 Task: Open Card Card0000000167 in Board Board0000000042 in Workspace WS0000000014 in Trello. Add Member Carxxstreet791@gmail.com to Card Card0000000167 in Board Board0000000042 in Workspace WS0000000014 in Trello. Add Orange Label titled Label0000000167 to Card Card0000000167 in Board Board0000000042 in Workspace WS0000000014 in Trello. Add Checklist CL0000000167 to Card Card0000000167 in Board Board0000000042 in Workspace WS0000000014 in Trello. Add Dates with Start Date as Oct 01 2023 and Due Date as Oct 31 2023 to Card Card0000000167 in Board Board0000000042 in Workspace WS0000000014 in Trello
Action: Mouse moved to (360, 557)
Screenshot: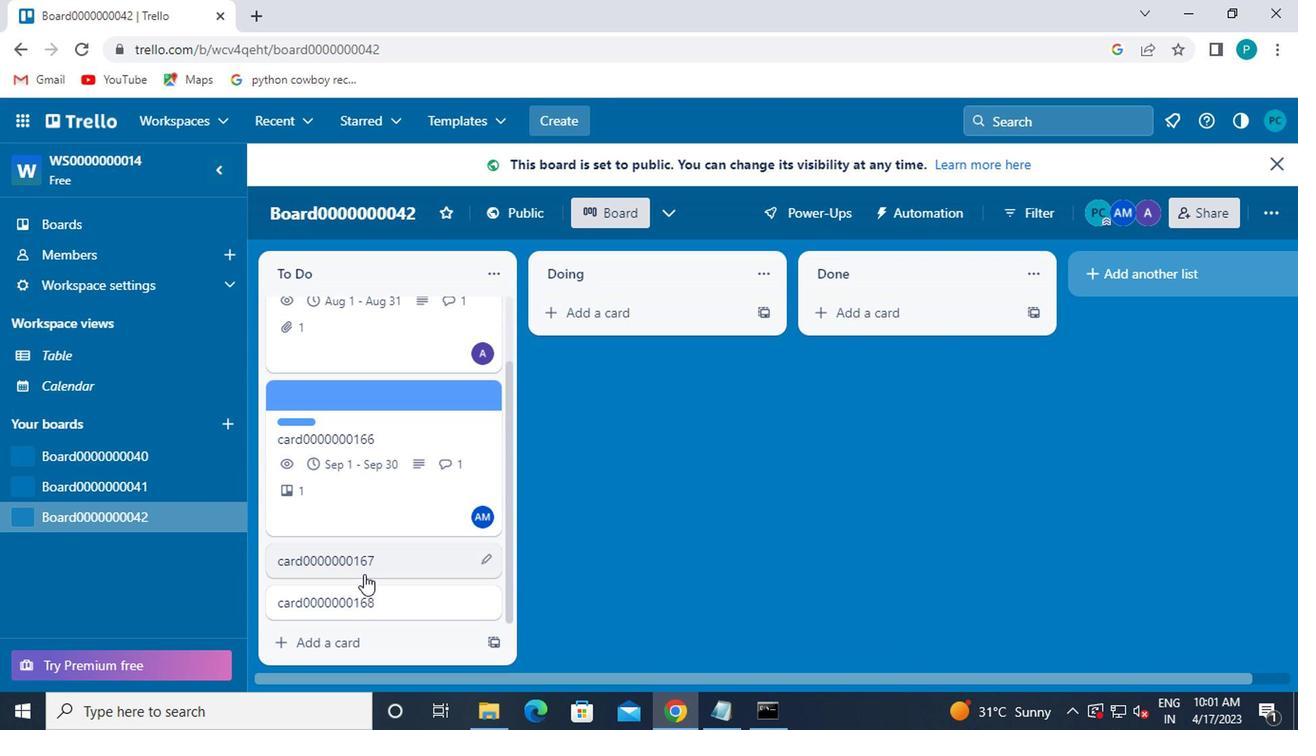 
Action: Mouse pressed left at (360, 557)
Screenshot: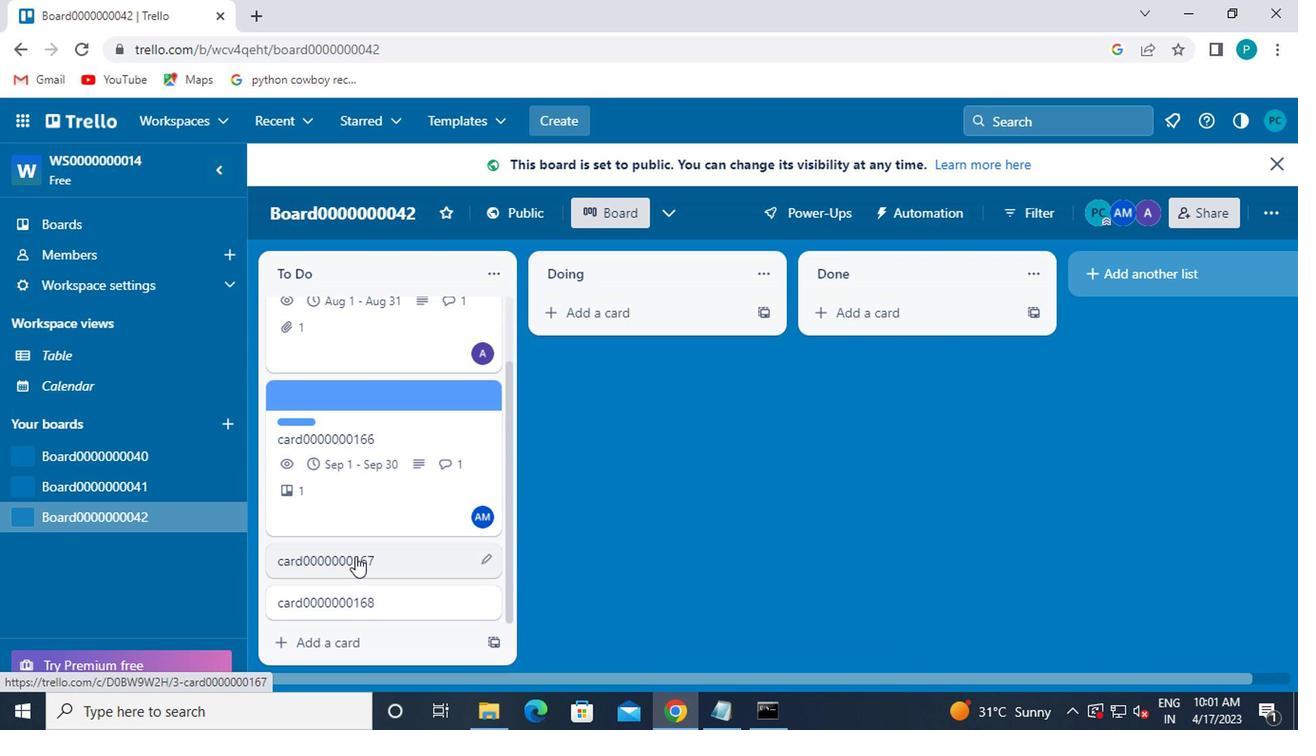 
Action: Mouse moved to (866, 346)
Screenshot: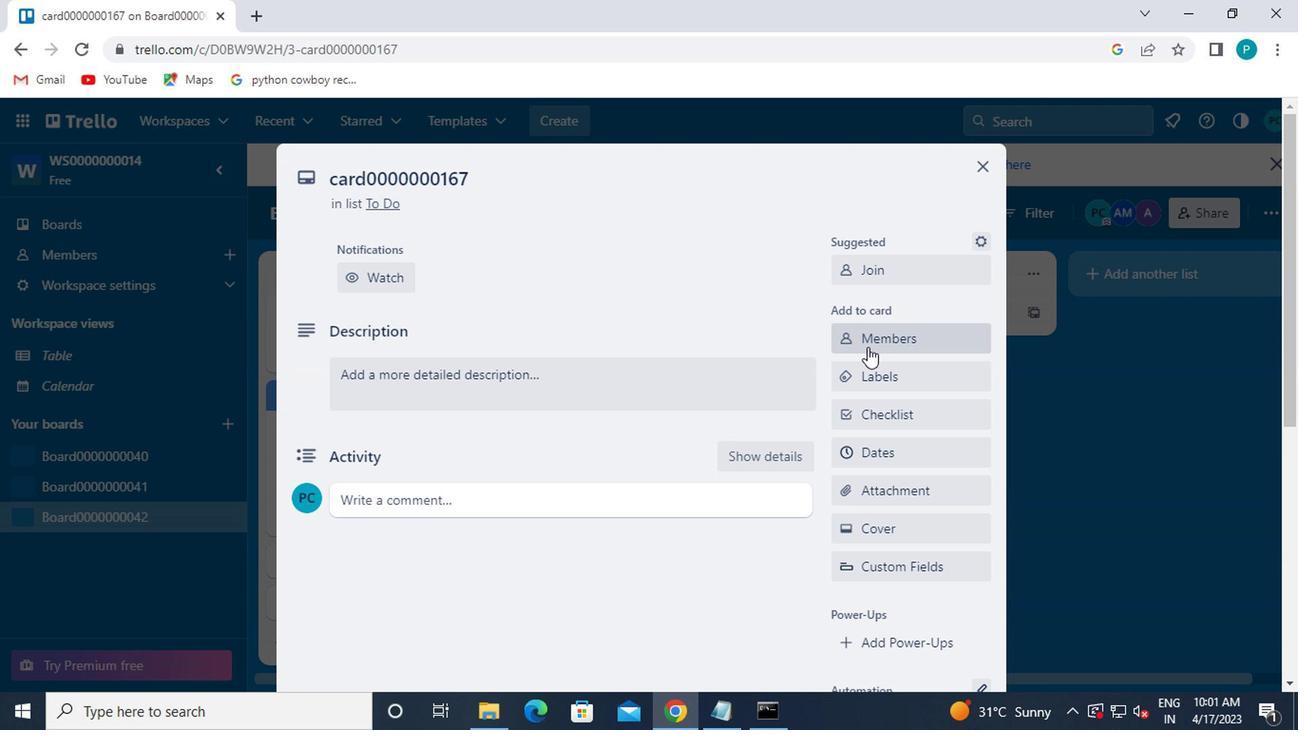 
Action: Mouse pressed left at (866, 346)
Screenshot: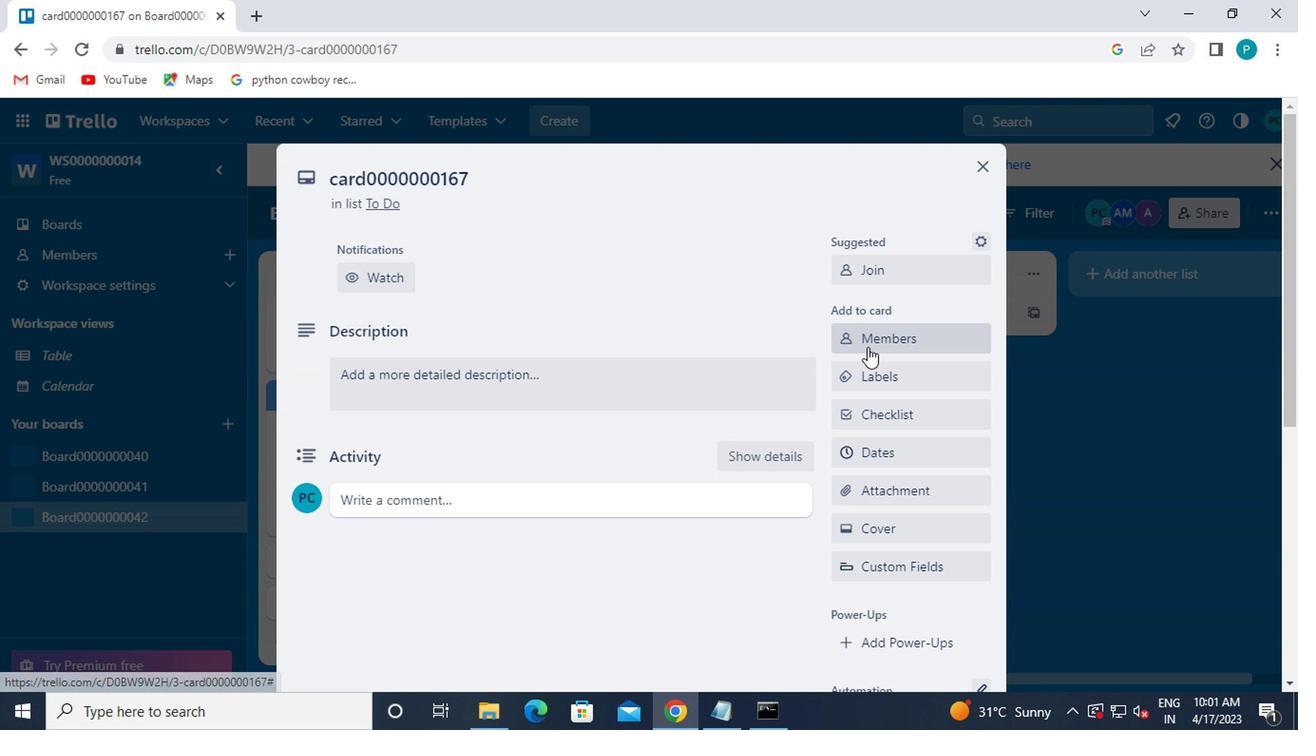 
Action: Mouse moved to (866, 428)
Screenshot: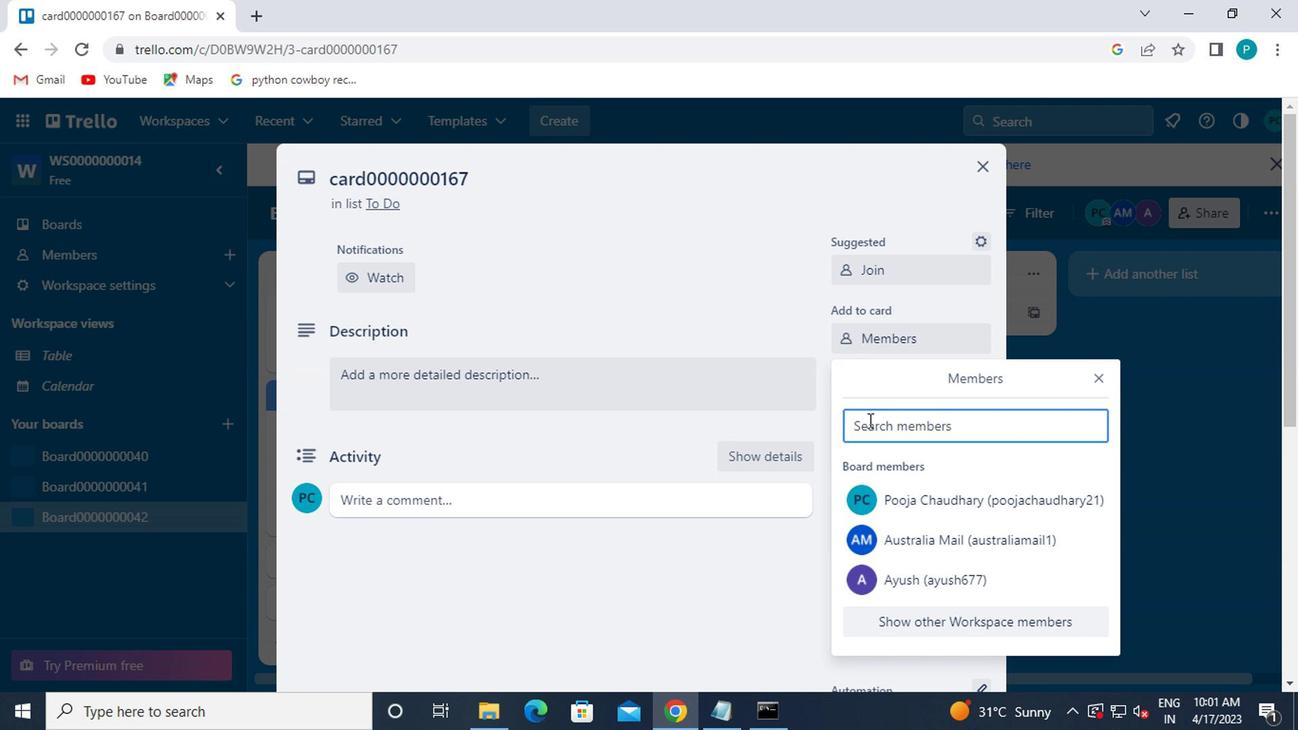 
Action: Mouse pressed left at (866, 428)
Screenshot: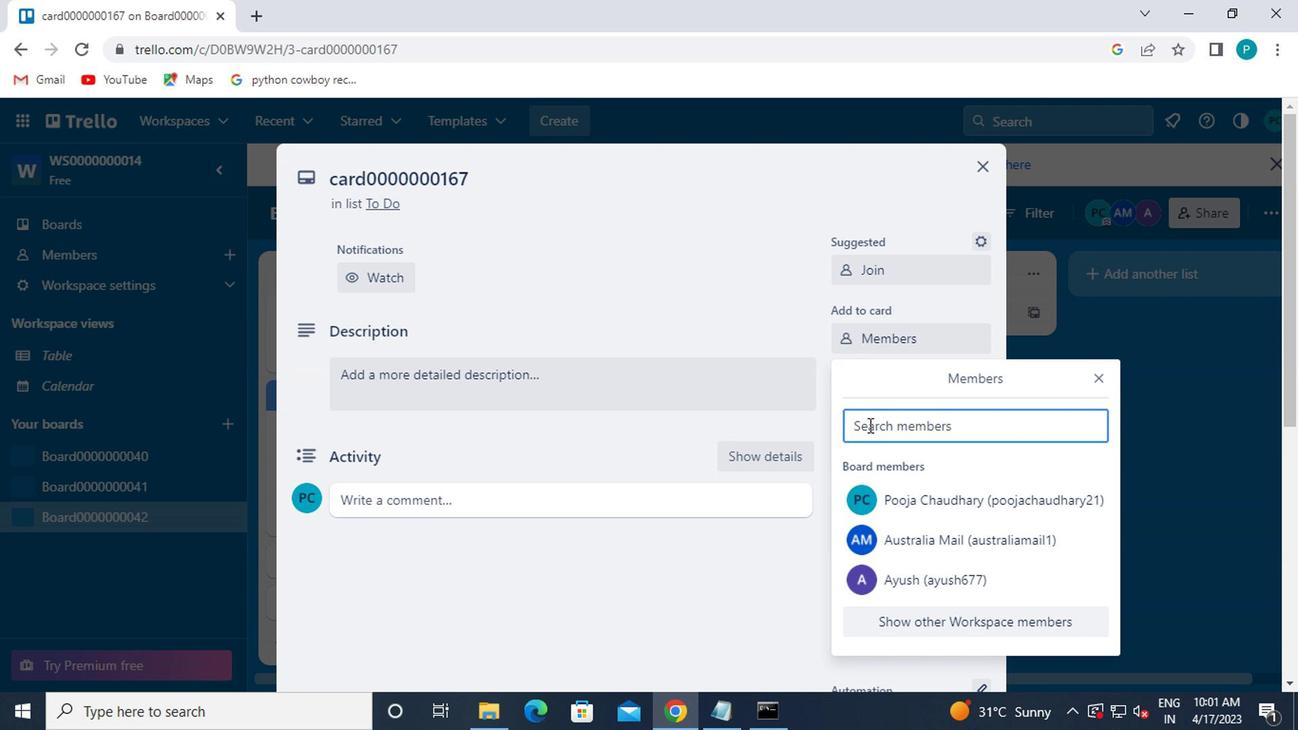 
Action: Key pressed carxxstreet791<Key.shift>@GMAIL.COM
Screenshot: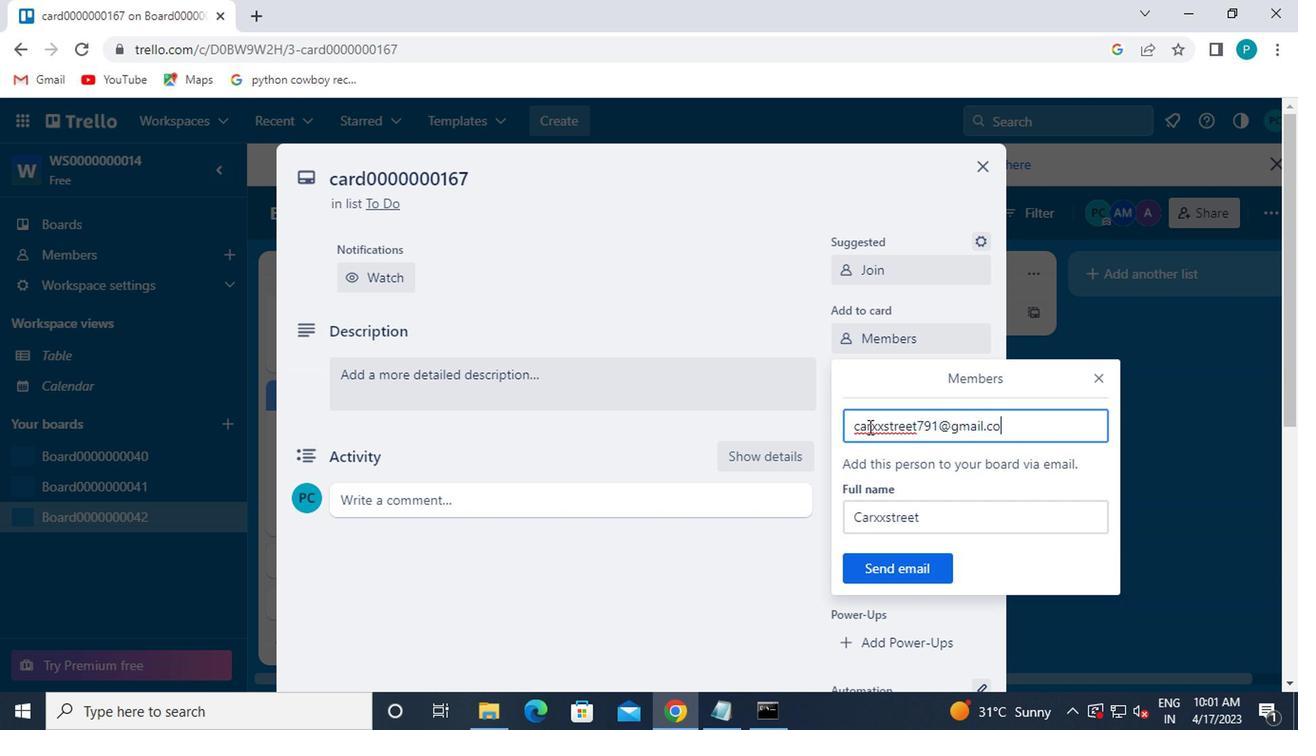 
Action: Mouse moved to (901, 562)
Screenshot: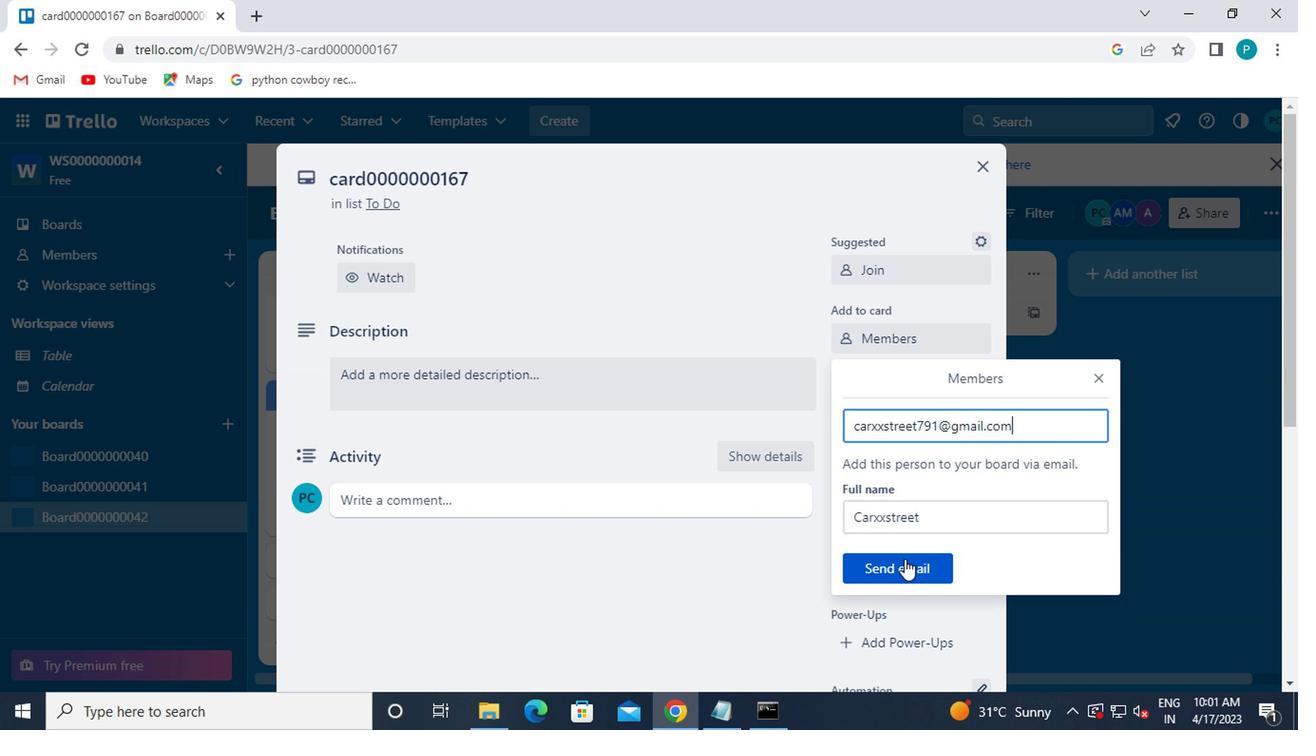 
Action: Mouse pressed left at (901, 562)
Screenshot: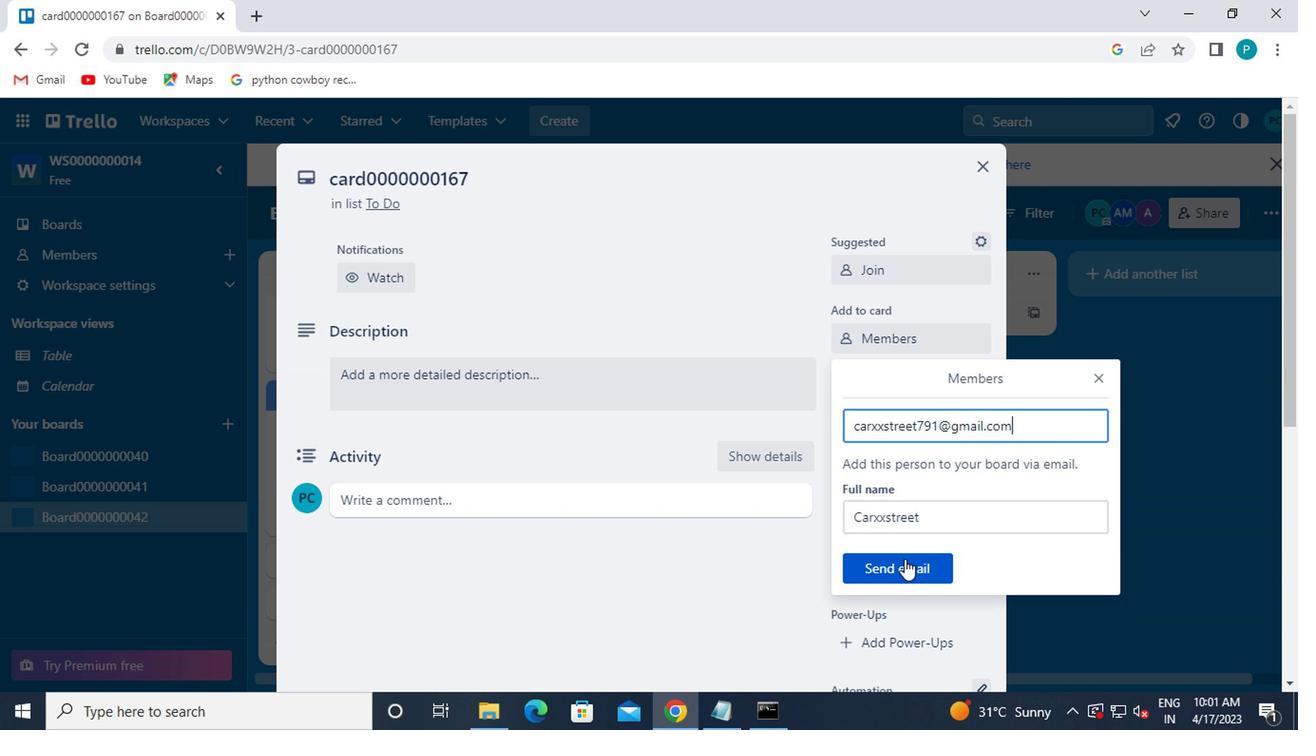 
Action: Mouse moved to (900, 380)
Screenshot: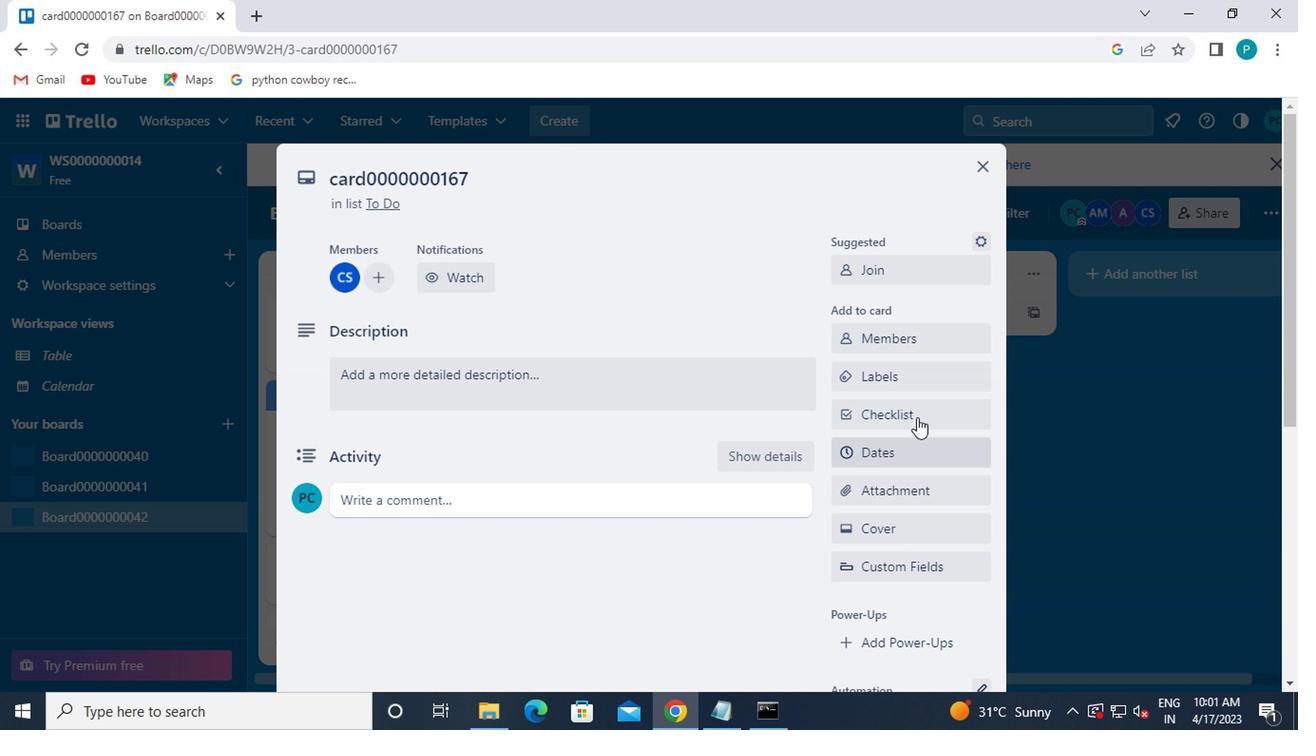 
Action: Mouse pressed left at (900, 380)
Screenshot: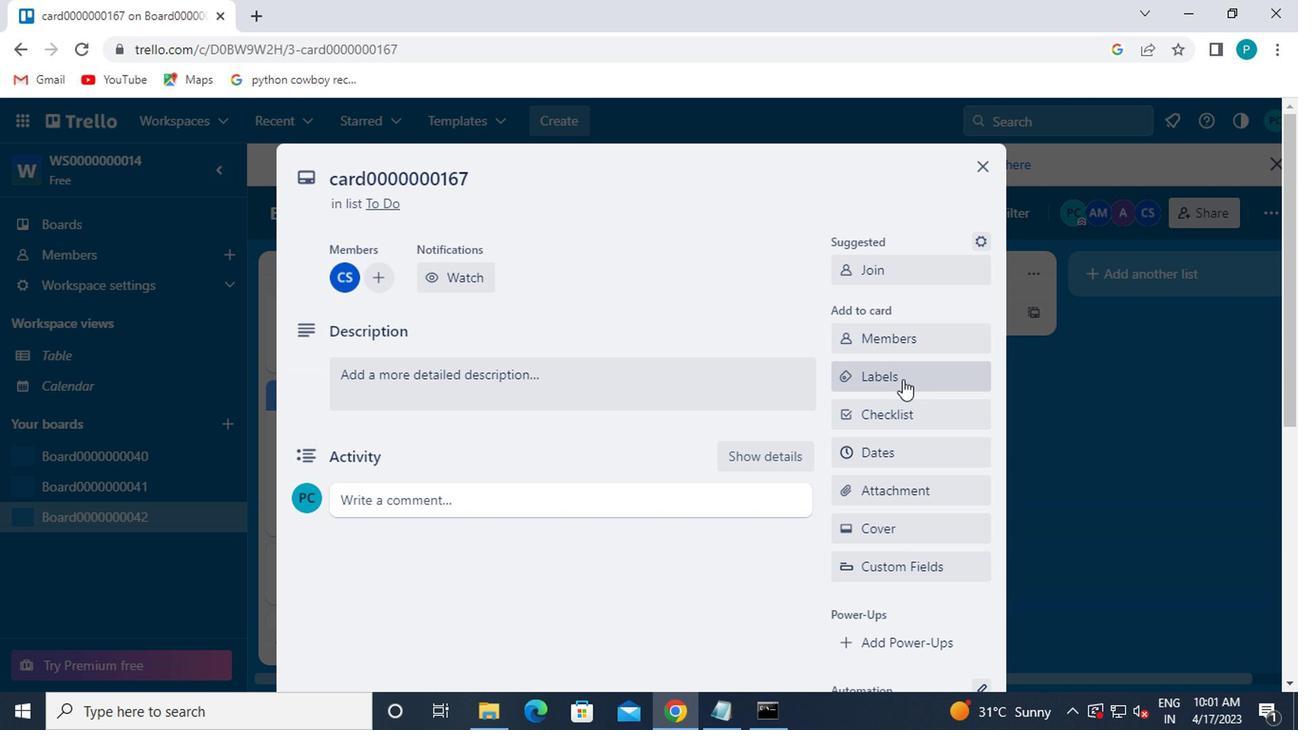 
Action: Mouse moved to (930, 557)
Screenshot: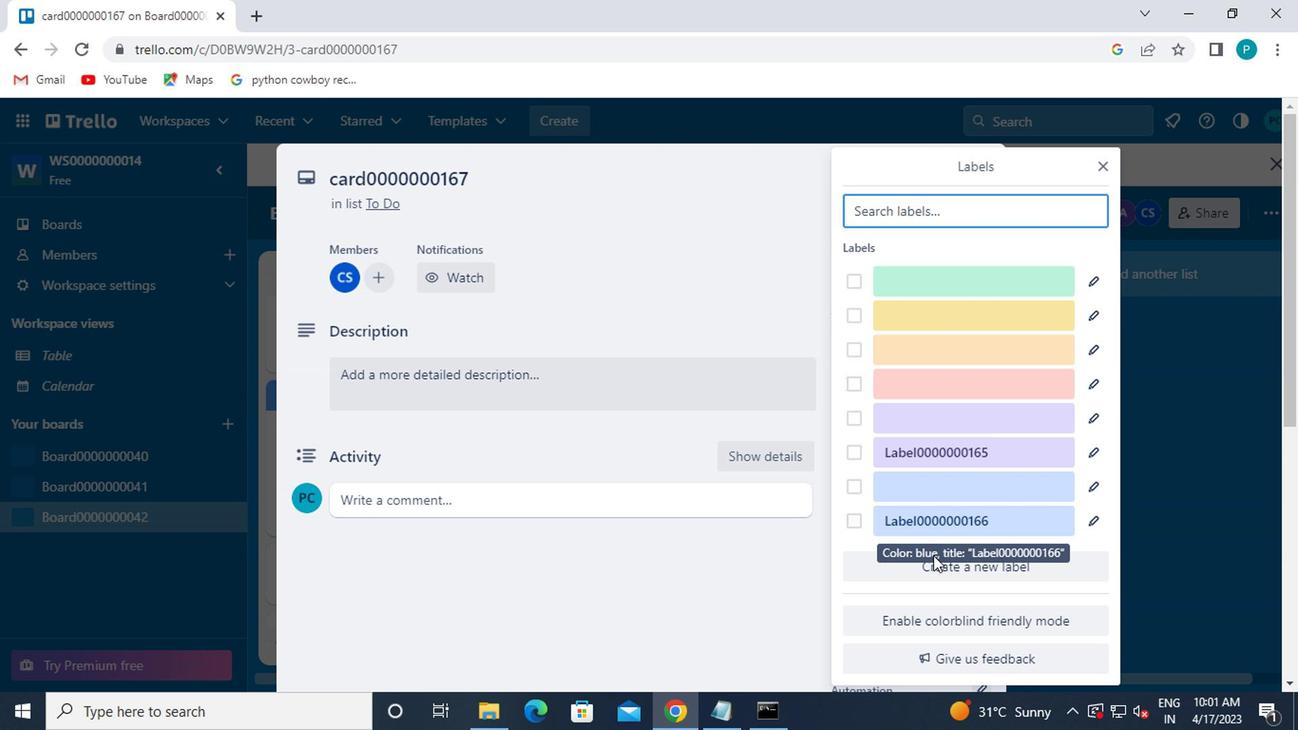 
Action: Mouse pressed left at (930, 557)
Screenshot: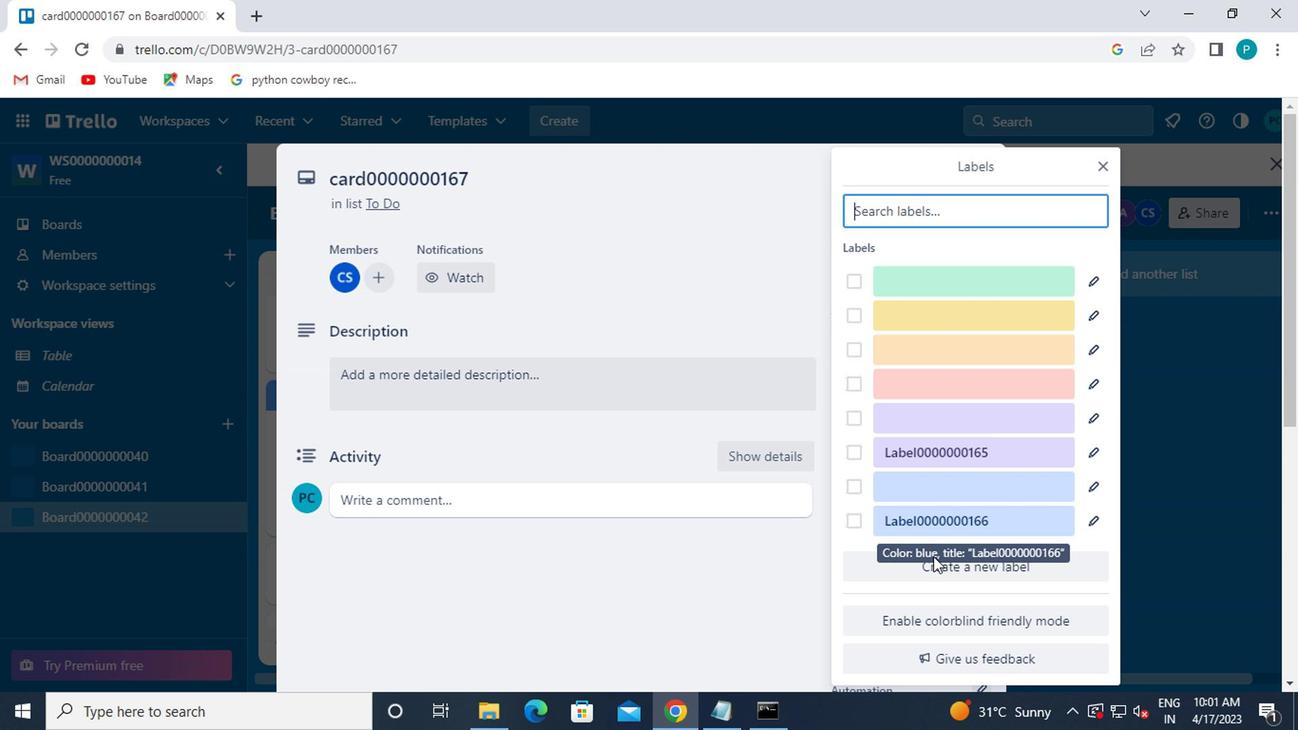 
Action: Mouse moved to (935, 562)
Screenshot: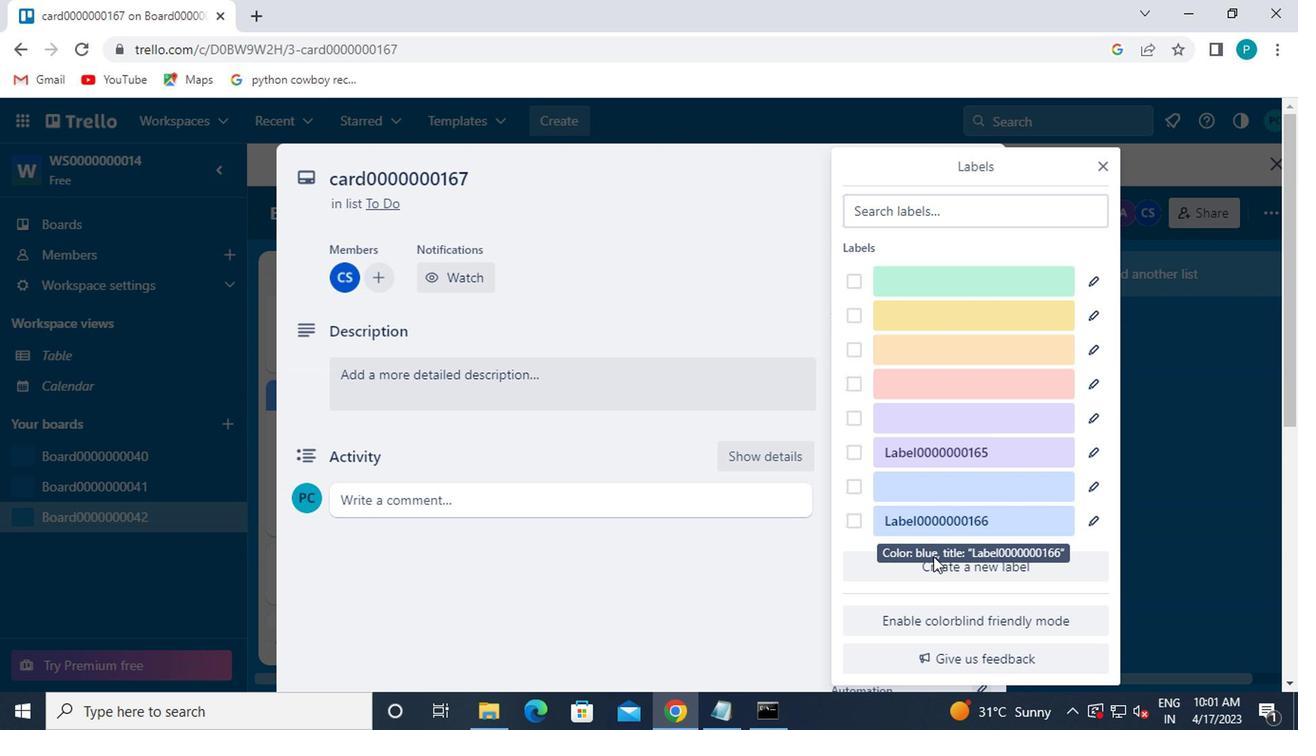 
Action: Mouse pressed left at (935, 562)
Screenshot: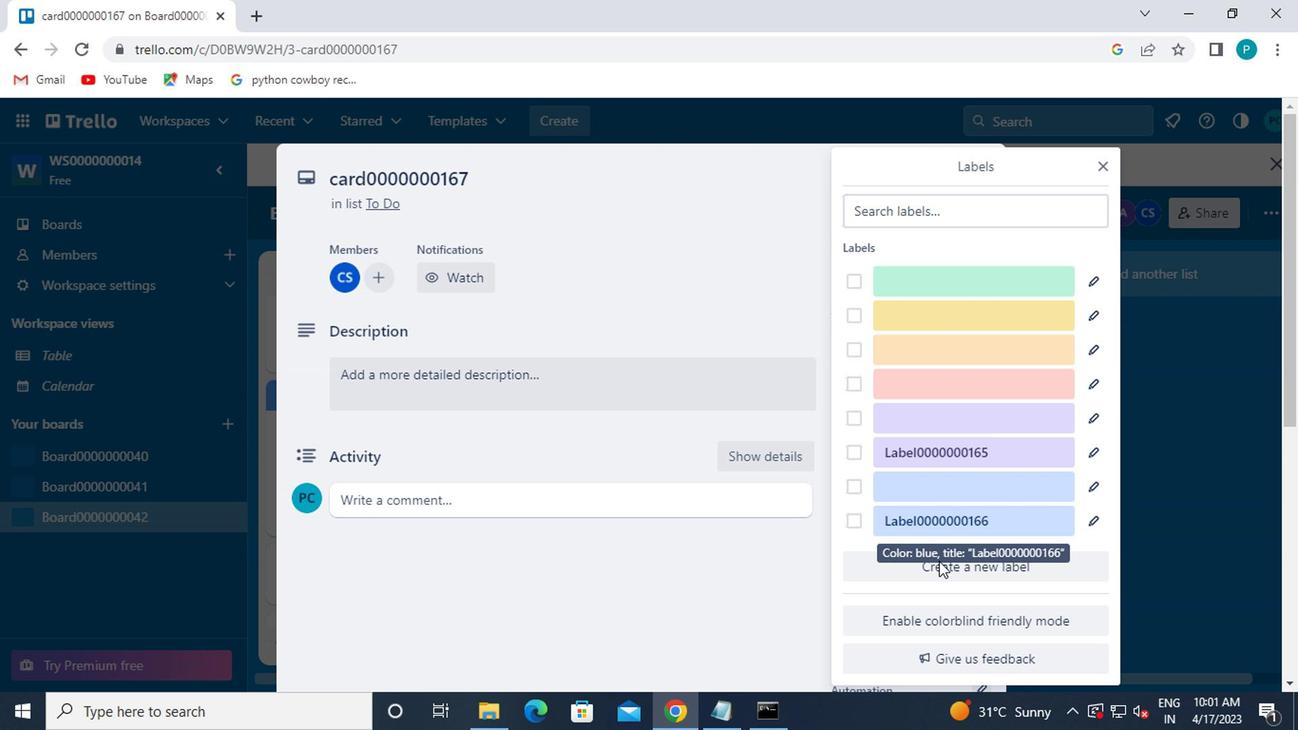 
Action: Mouse moved to (941, 568)
Screenshot: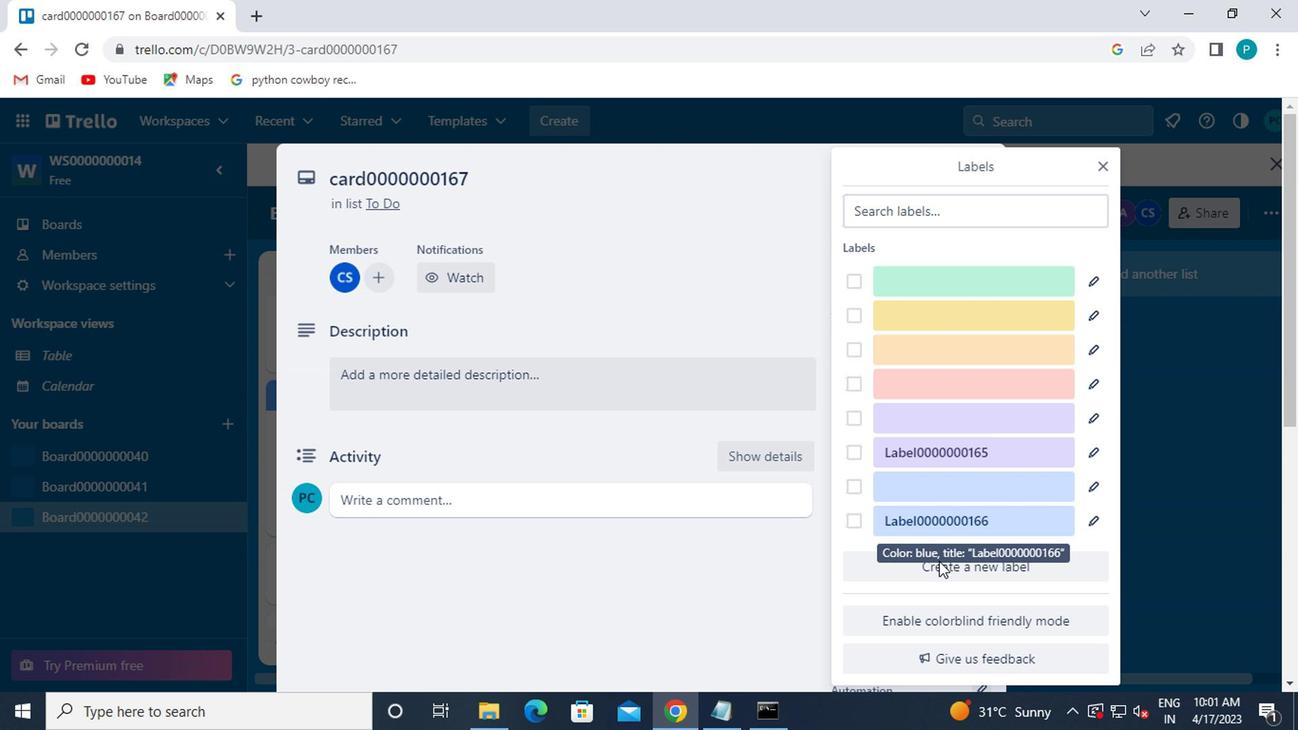 
Action: Mouse pressed left at (941, 568)
Screenshot: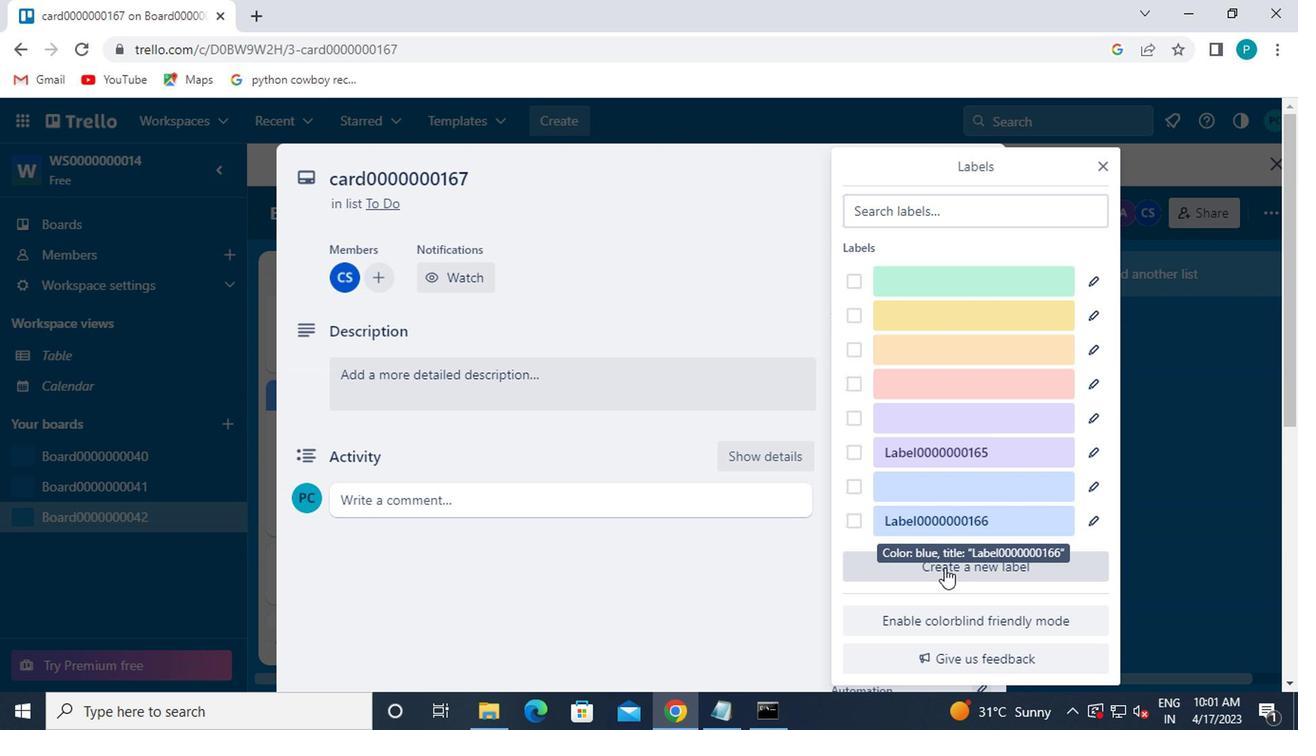 
Action: Mouse moved to (954, 443)
Screenshot: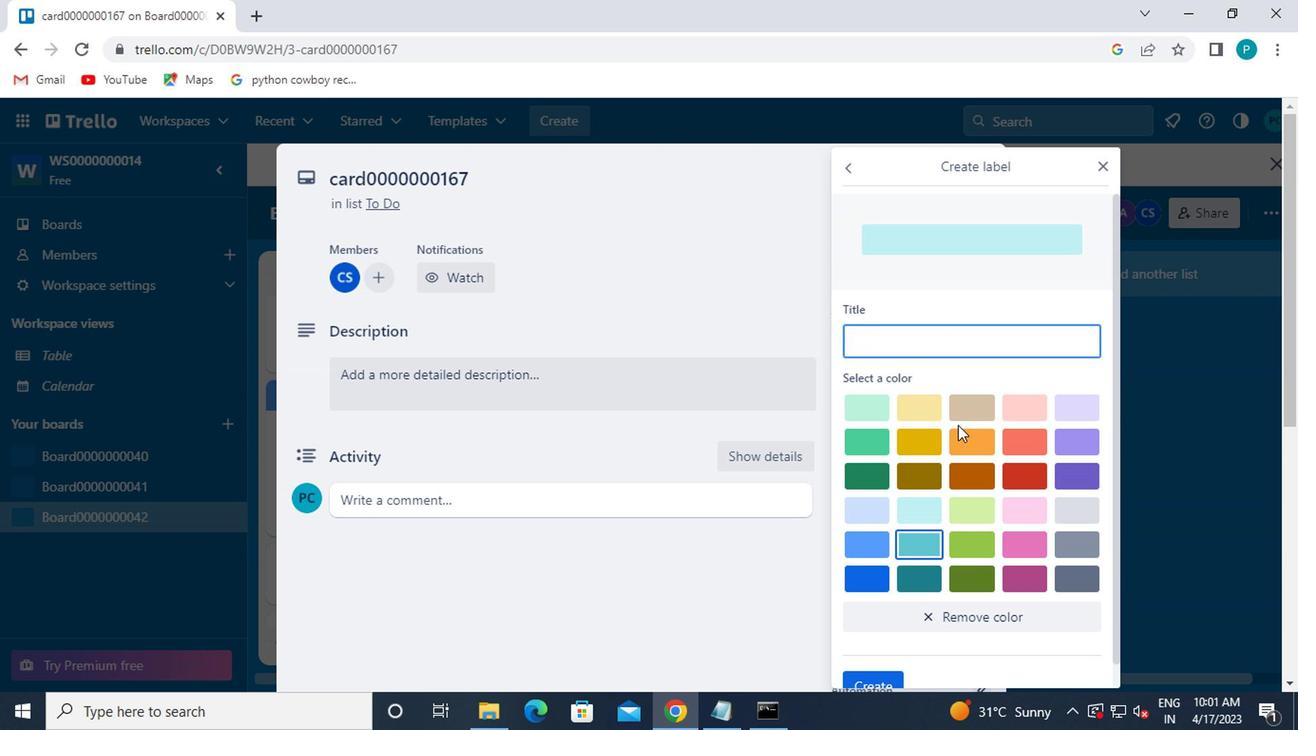 
Action: Mouse pressed left at (954, 443)
Screenshot: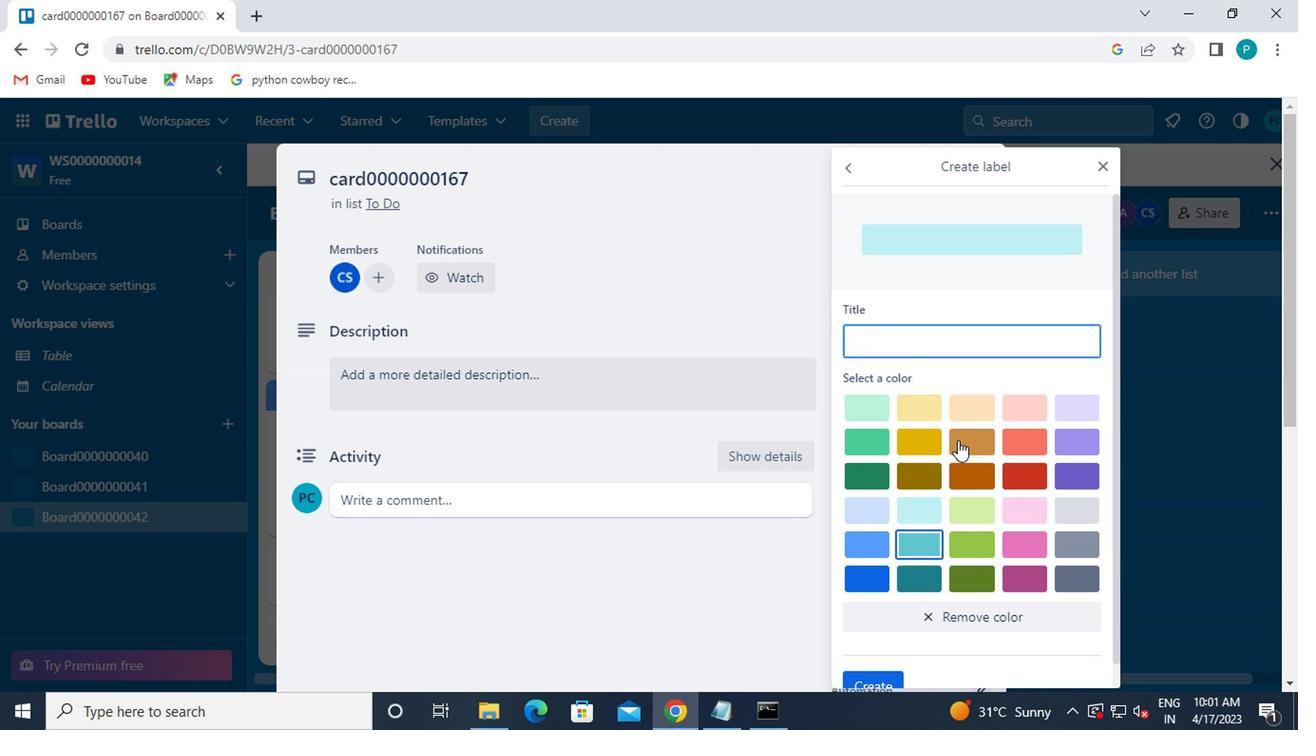 
Action: Mouse moved to (895, 345)
Screenshot: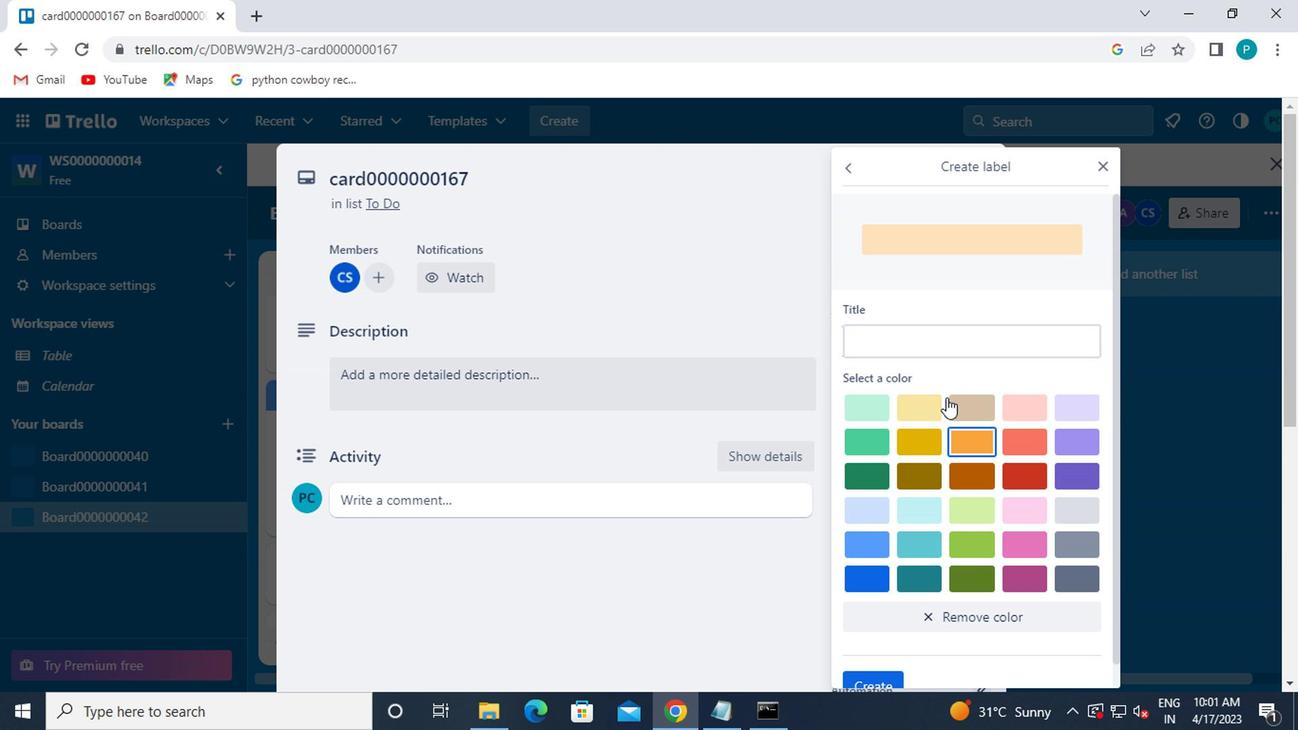 
Action: Mouse pressed left at (895, 345)
Screenshot: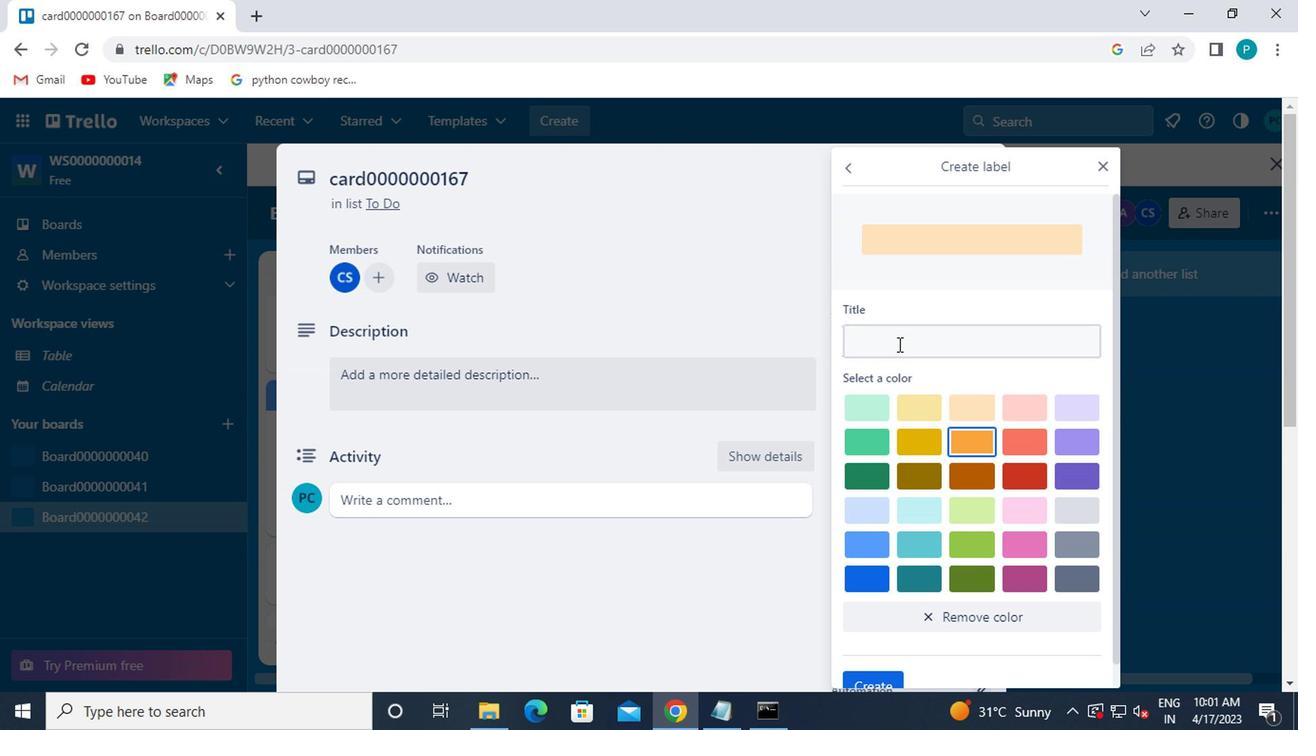 
Action: Key pressed <Key.caps_lock>L<Key.caps_lock>ABEL0000000167
Screenshot: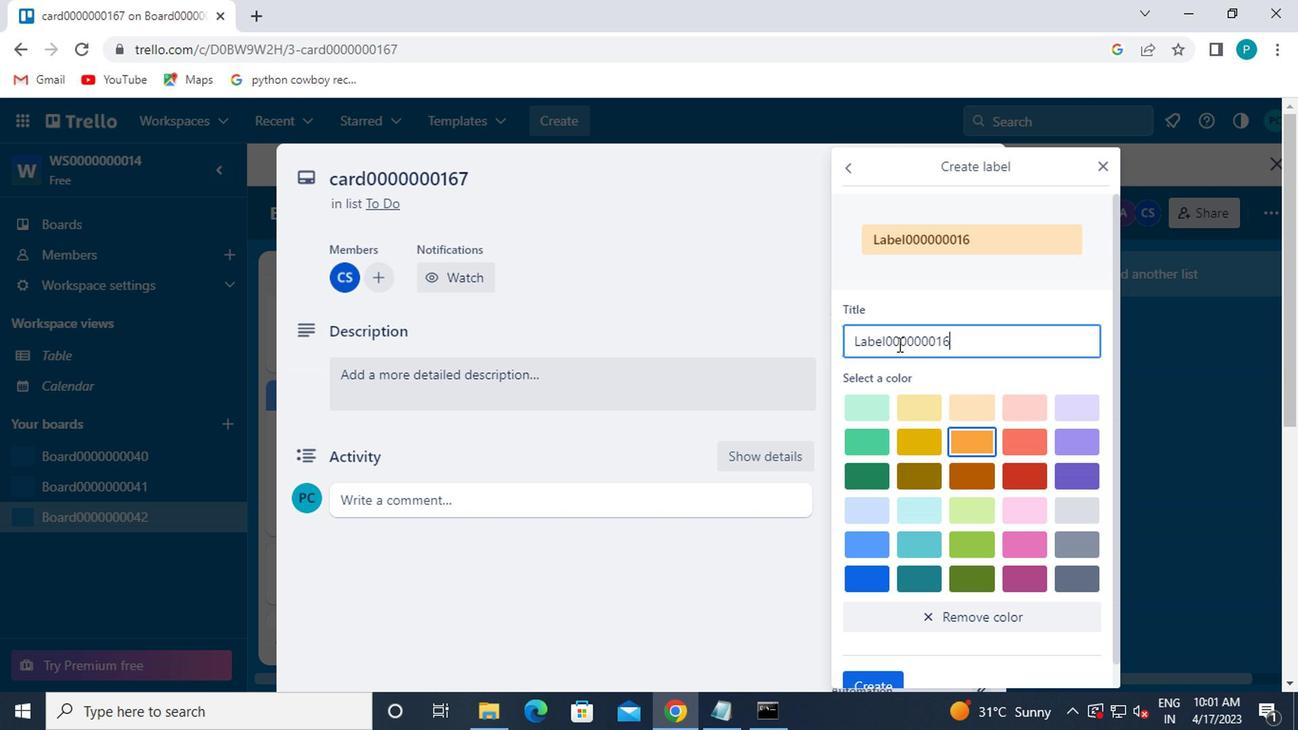 
Action: Mouse moved to (891, 409)
Screenshot: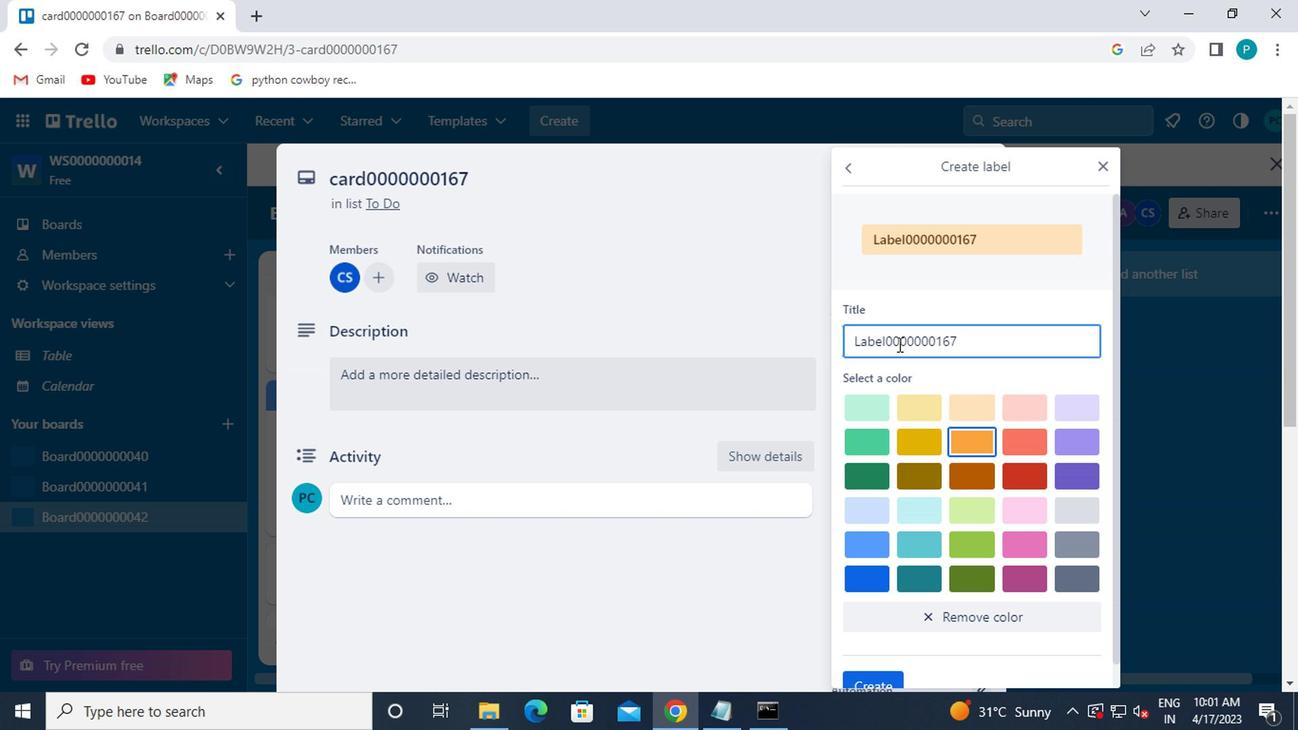 
Action: Mouse scrolled (891, 409) with delta (0, 0)
Screenshot: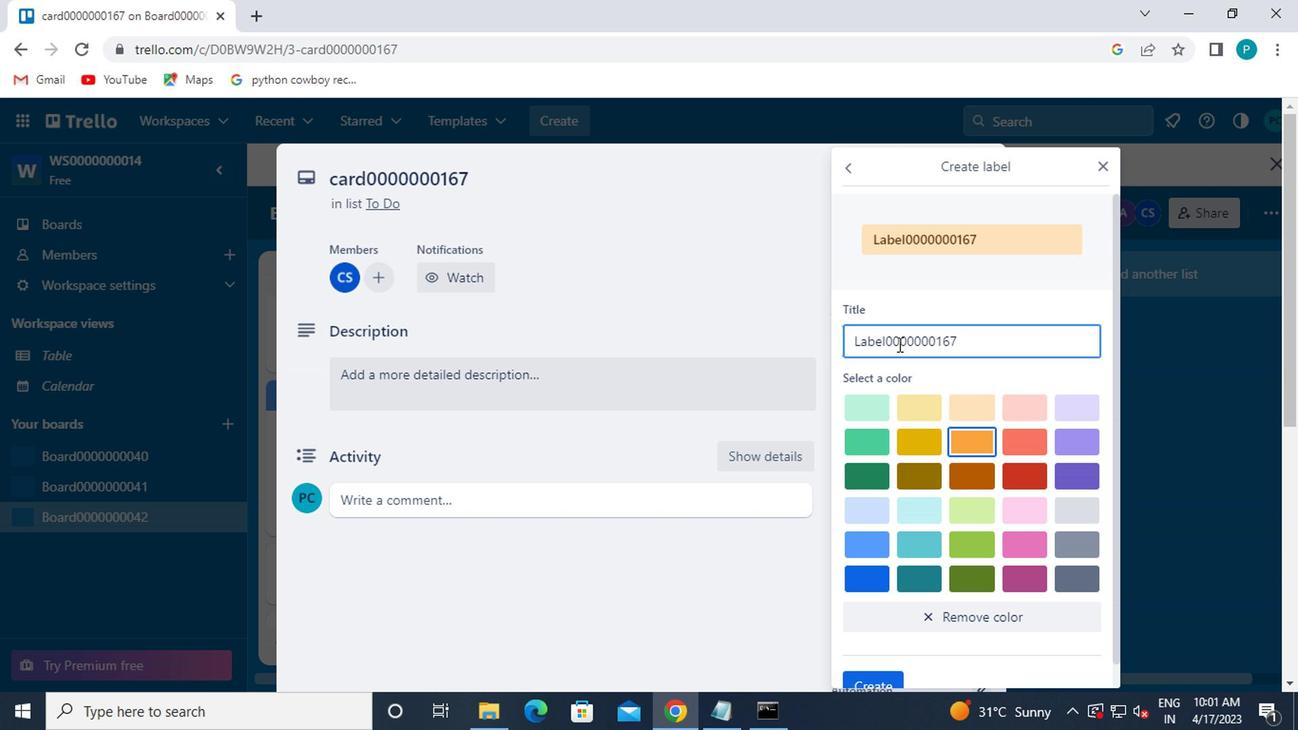 
Action: Mouse moved to (891, 417)
Screenshot: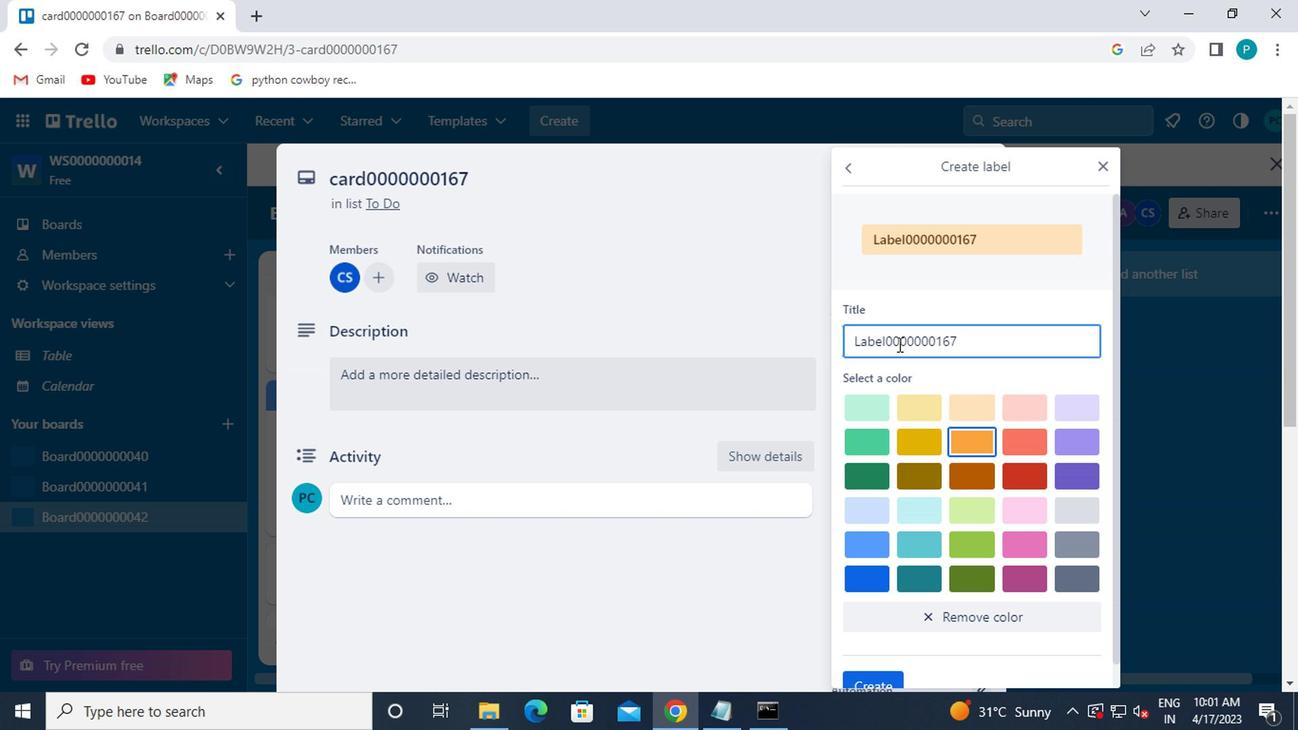 
Action: Mouse scrolled (891, 416) with delta (0, -1)
Screenshot: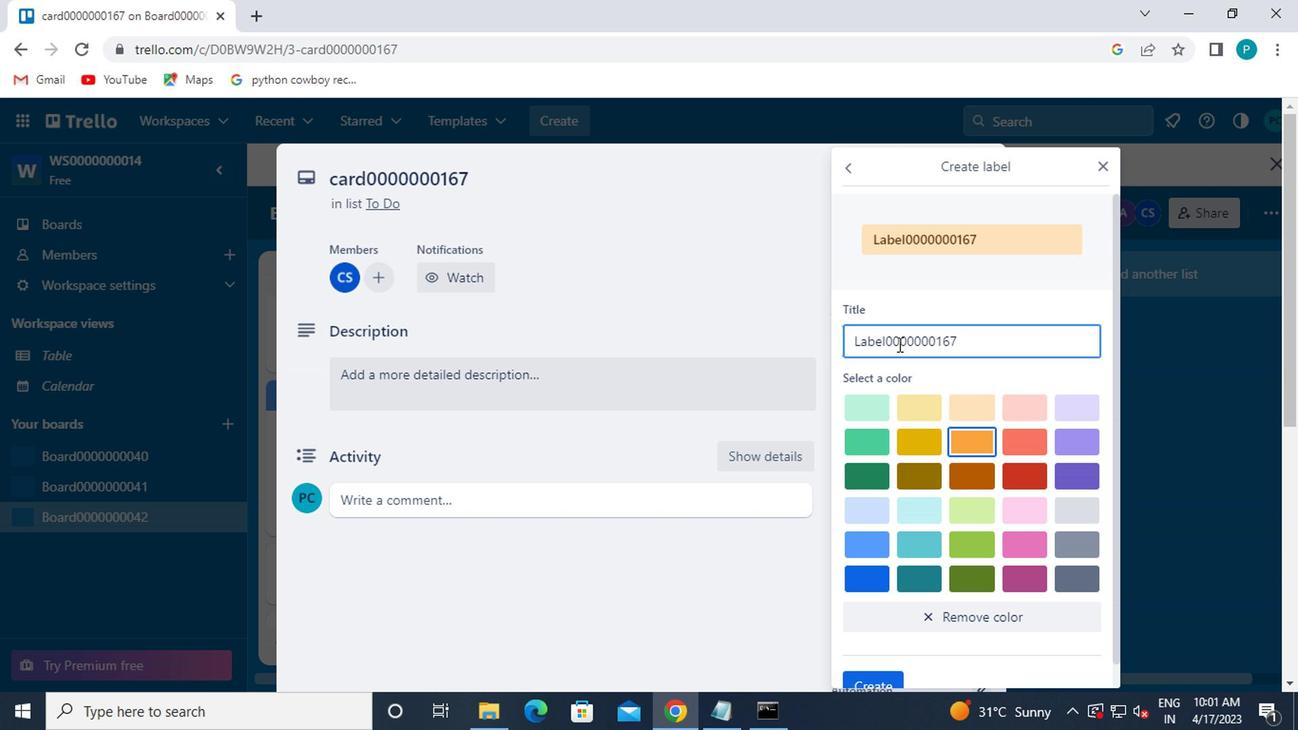 
Action: Mouse moved to (892, 425)
Screenshot: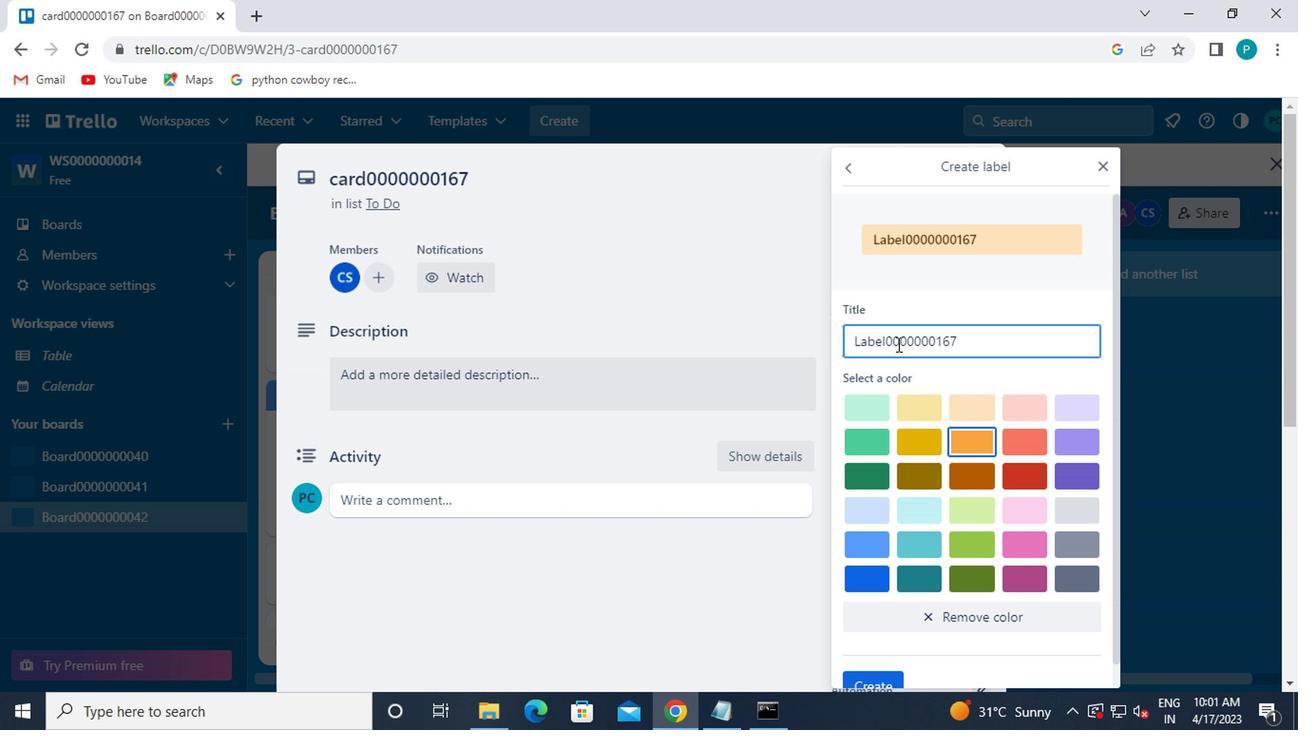 
Action: Mouse scrolled (892, 423) with delta (0, -1)
Screenshot: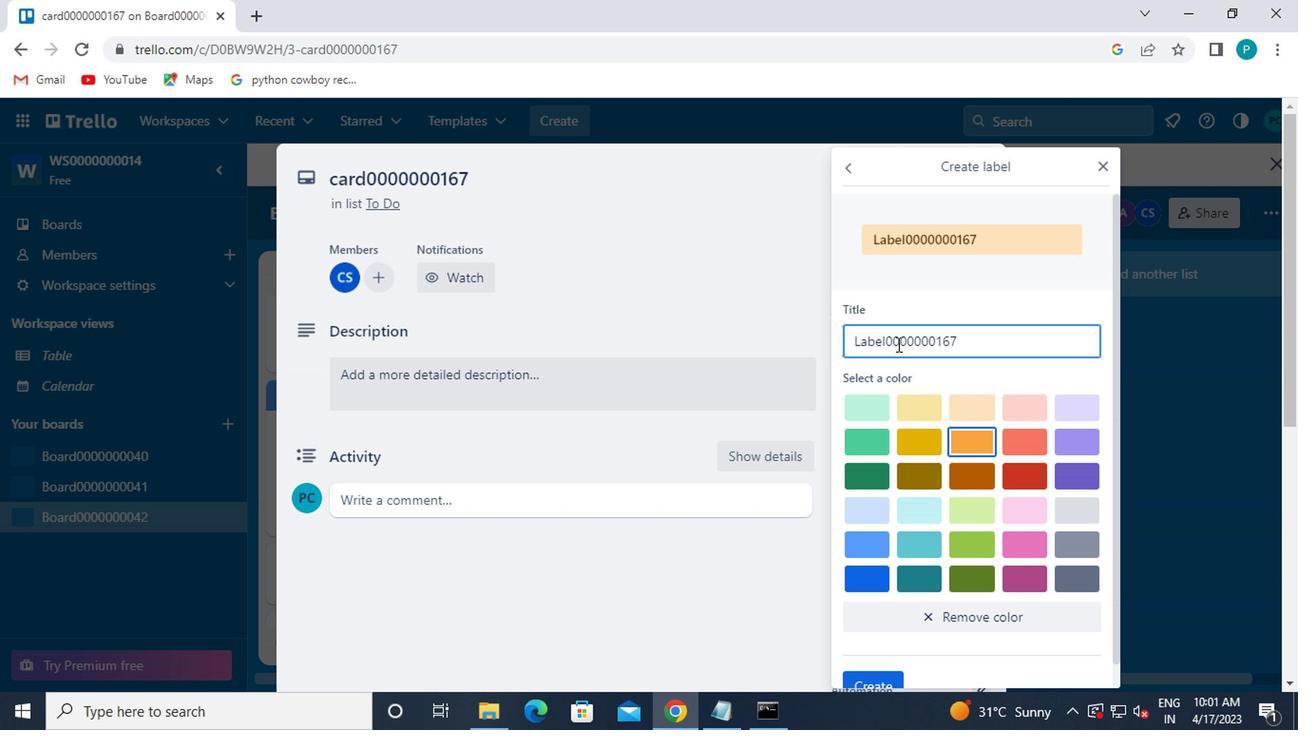 
Action: Mouse moved to (896, 432)
Screenshot: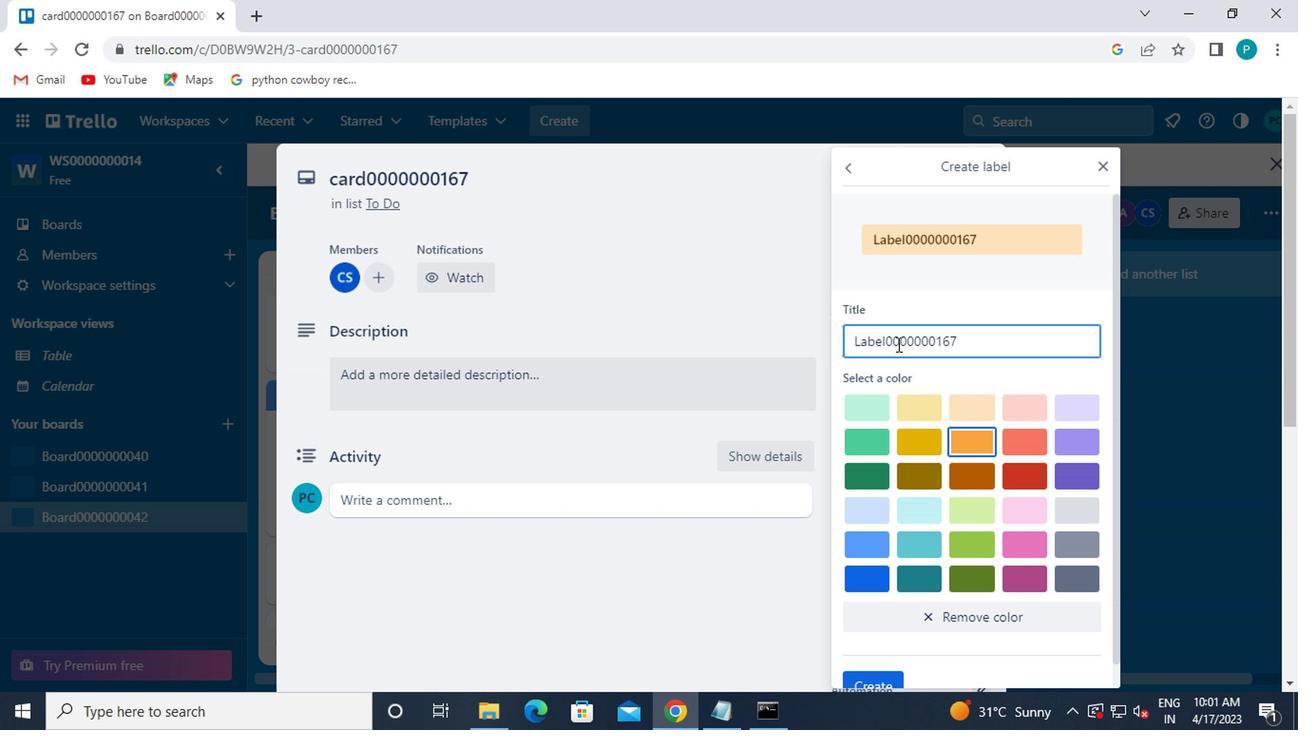 
Action: Mouse scrolled (896, 432) with delta (0, 0)
Screenshot: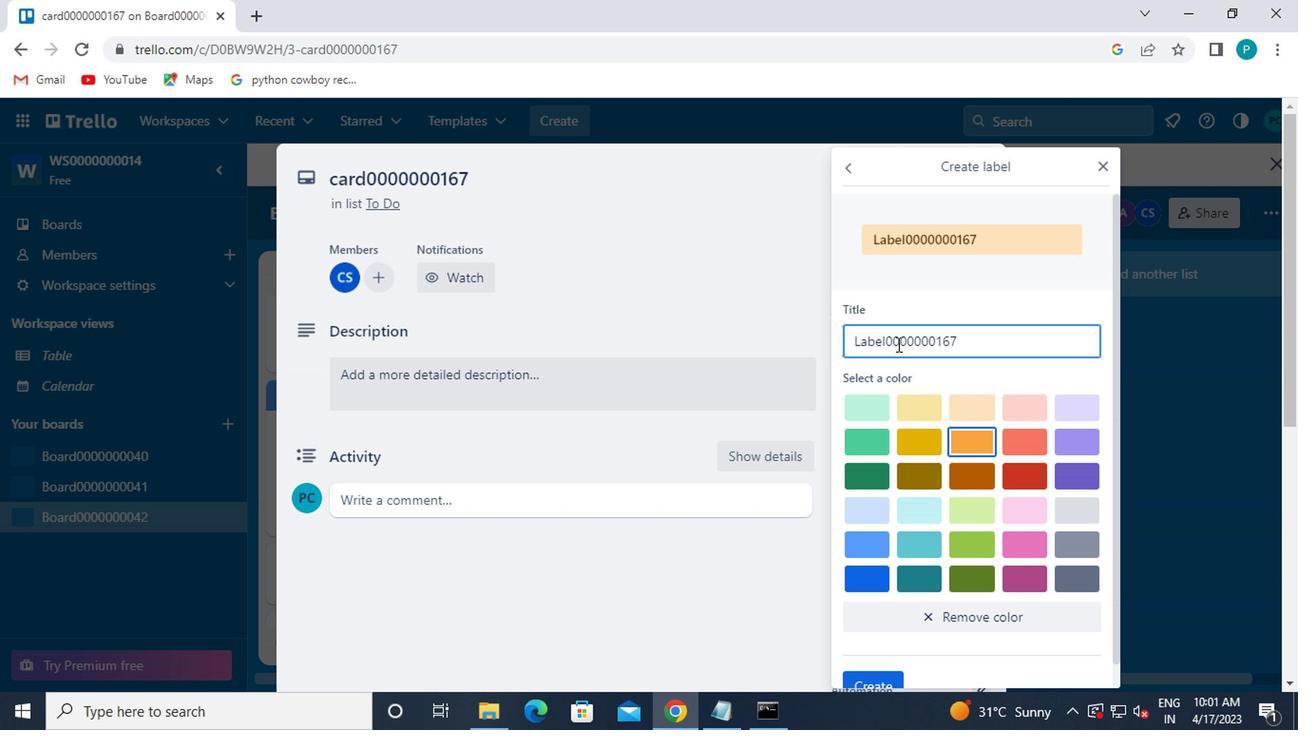 
Action: Mouse moved to (906, 449)
Screenshot: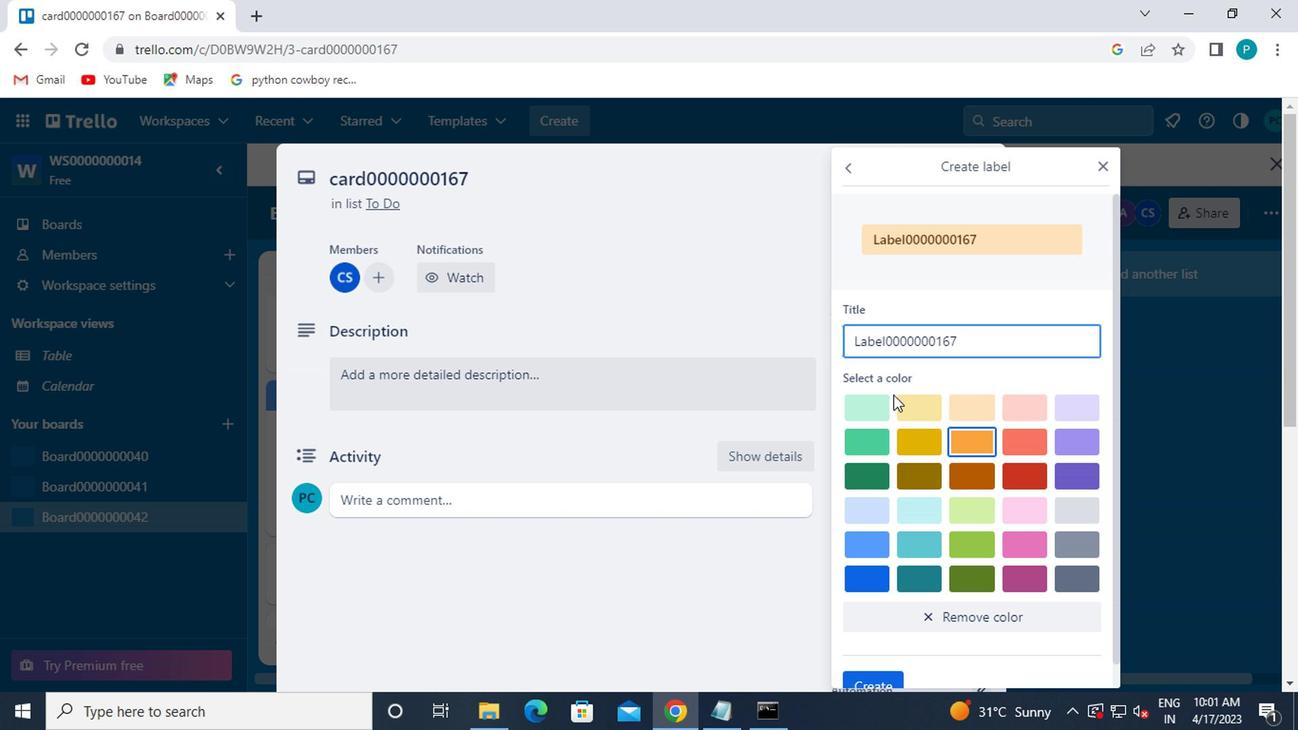 
Action: Mouse scrolled (906, 448) with delta (0, 0)
Screenshot: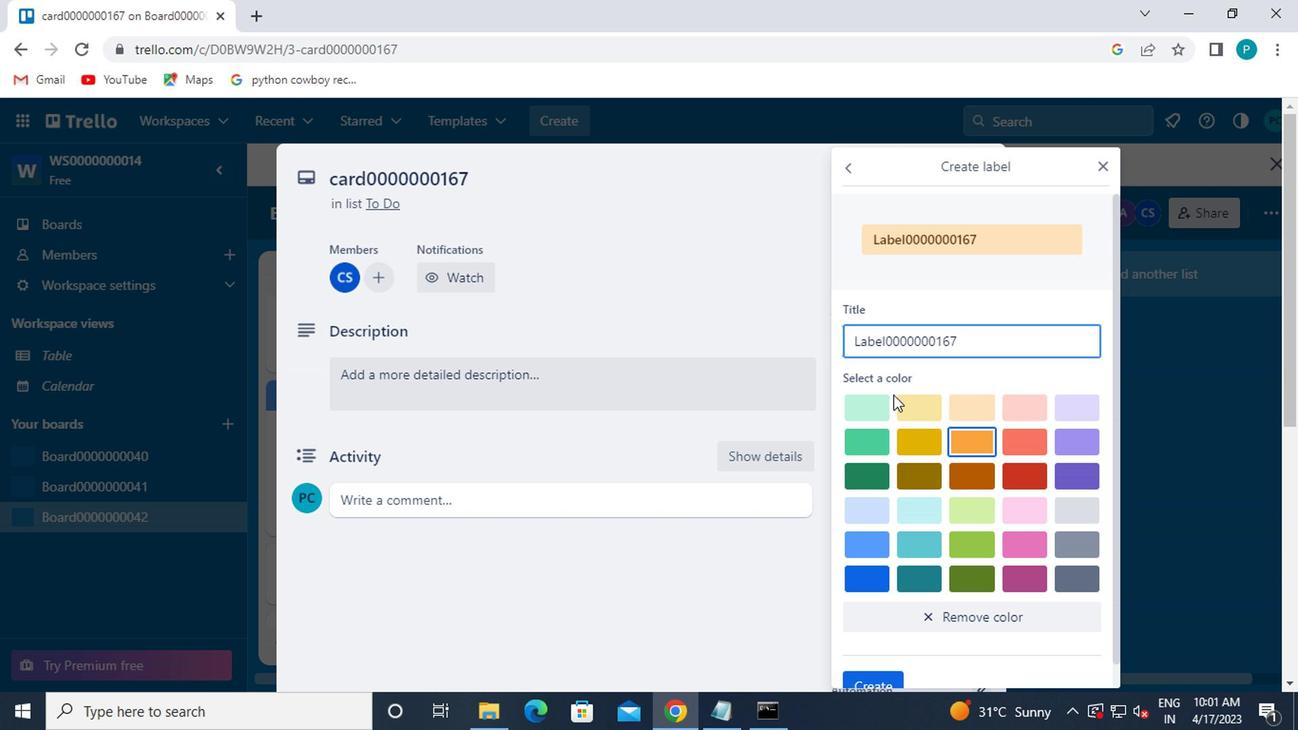 
Action: Mouse moved to (903, 509)
Screenshot: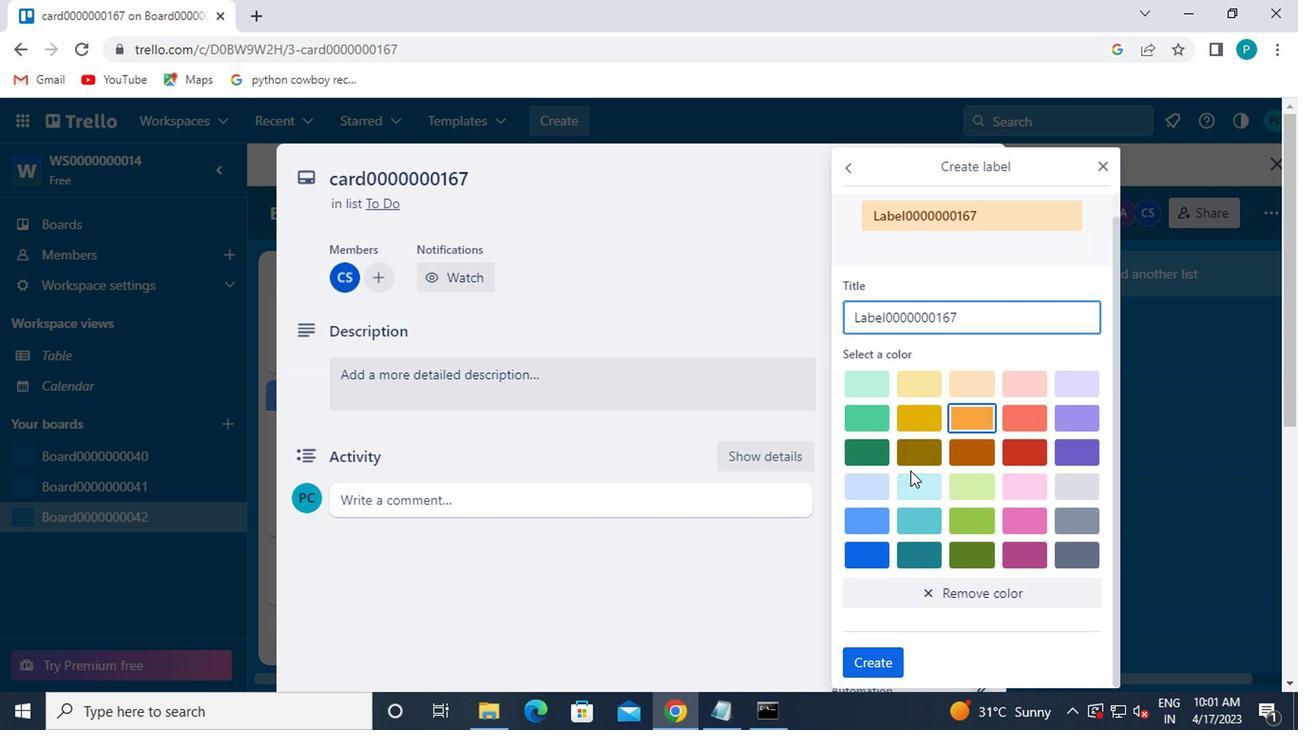 
Action: Mouse scrolled (903, 509) with delta (0, 0)
Screenshot: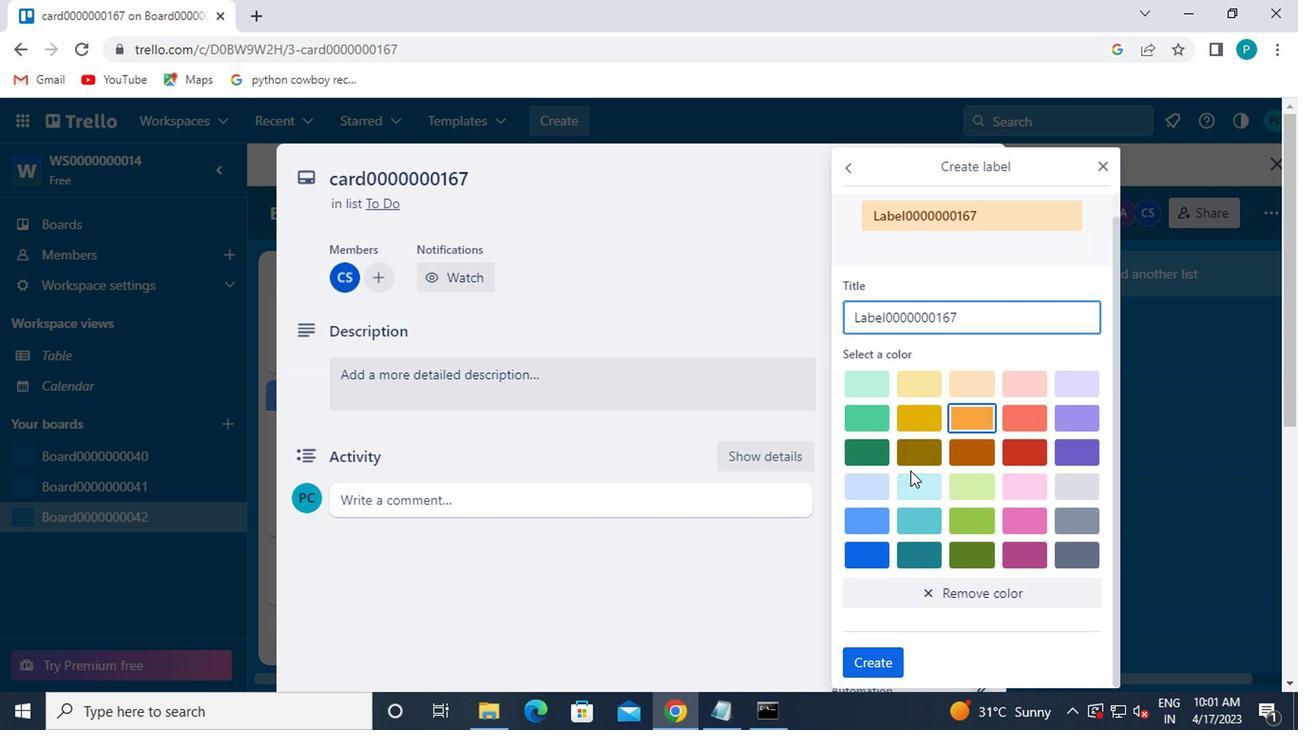 
Action: Mouse moved to (900, 514)
Screenshot: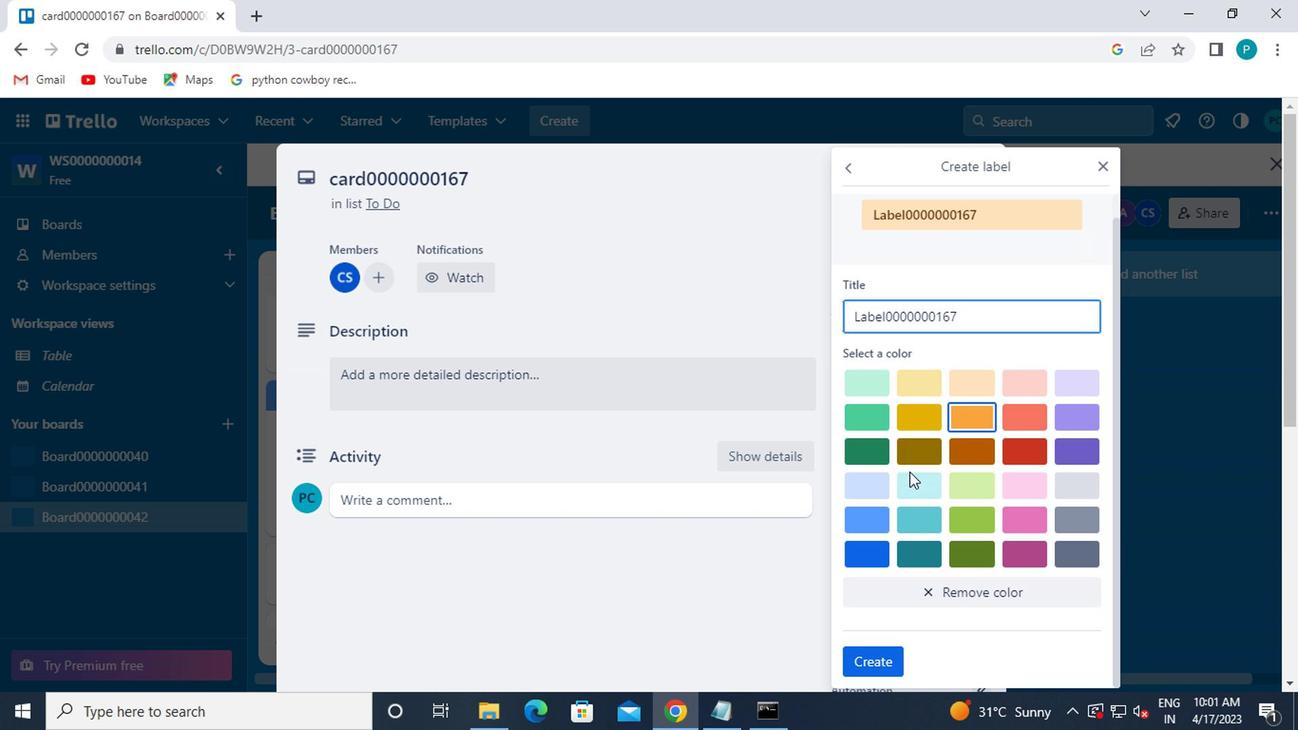 
Action: Mouse scrolled (900, 513) with delta (0, 0)
Screenshot: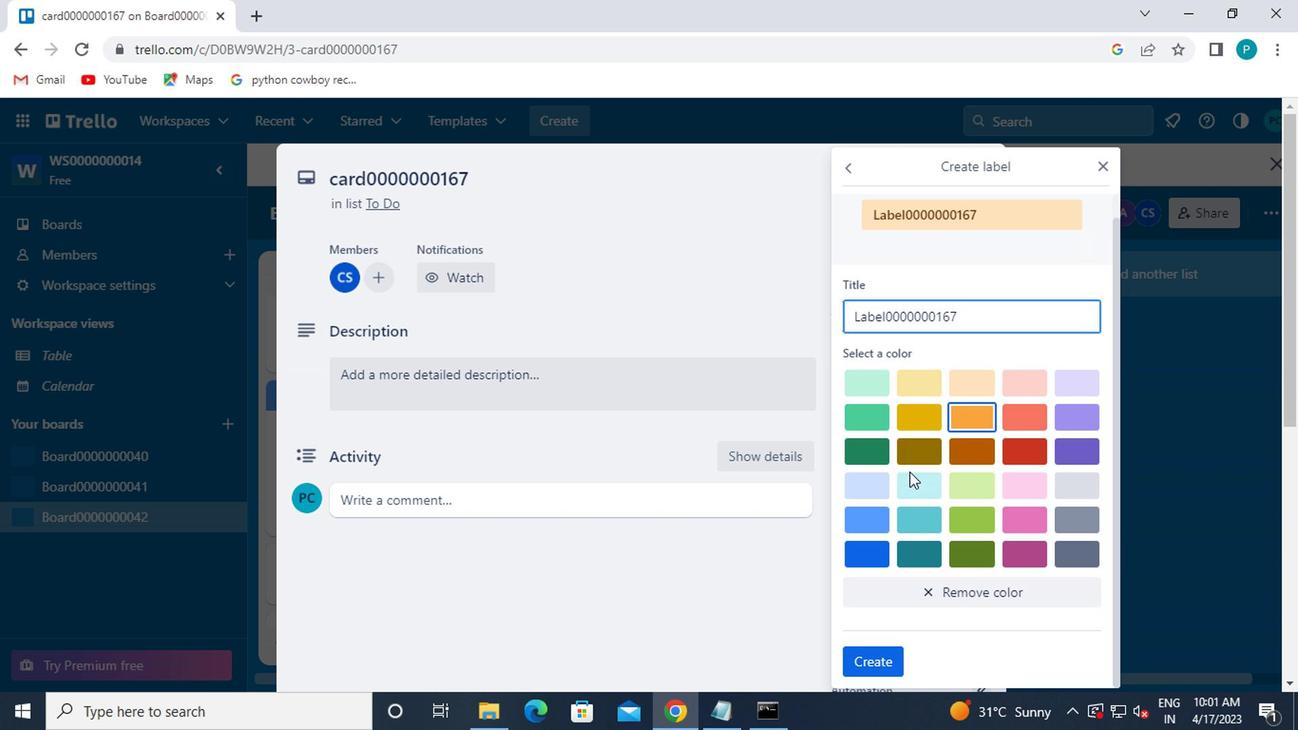 
Action: Mouse moved to (898, 516)
Screenshot: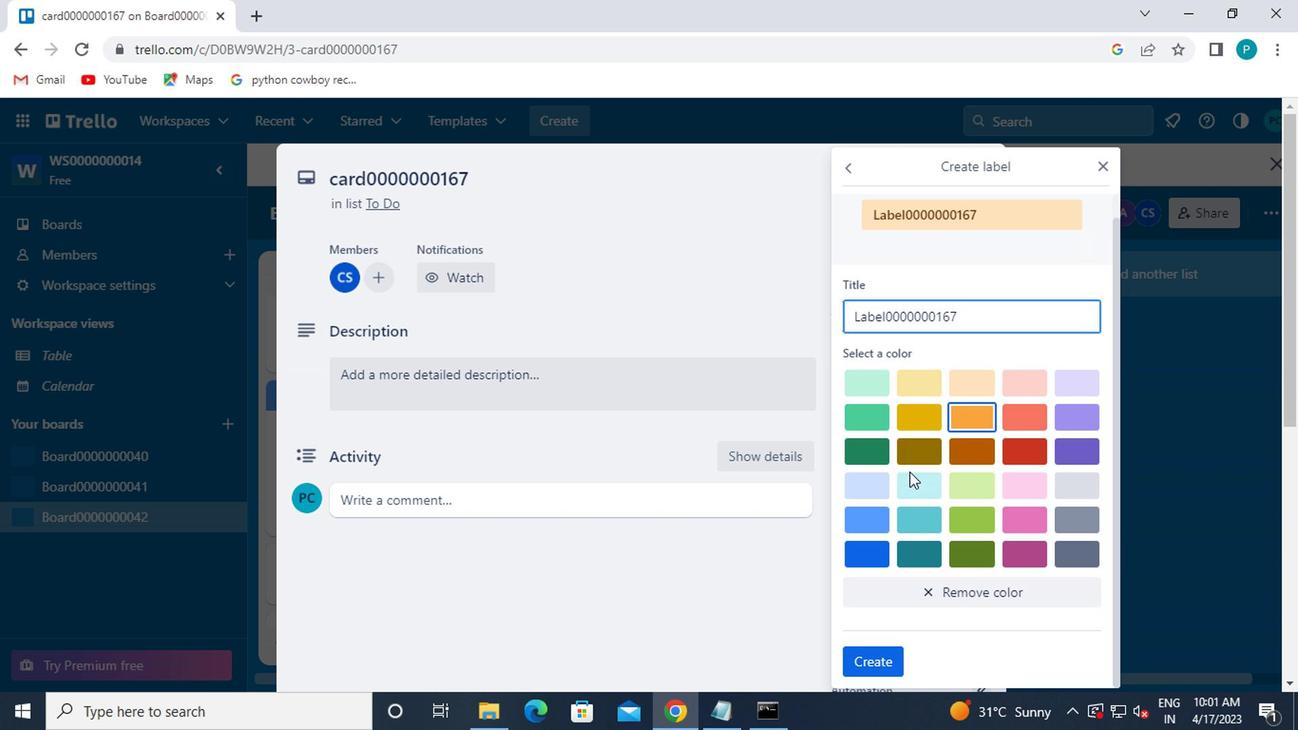
Action: Mouse scrolled (898, 515) with delta (0, 0)
Screenshot: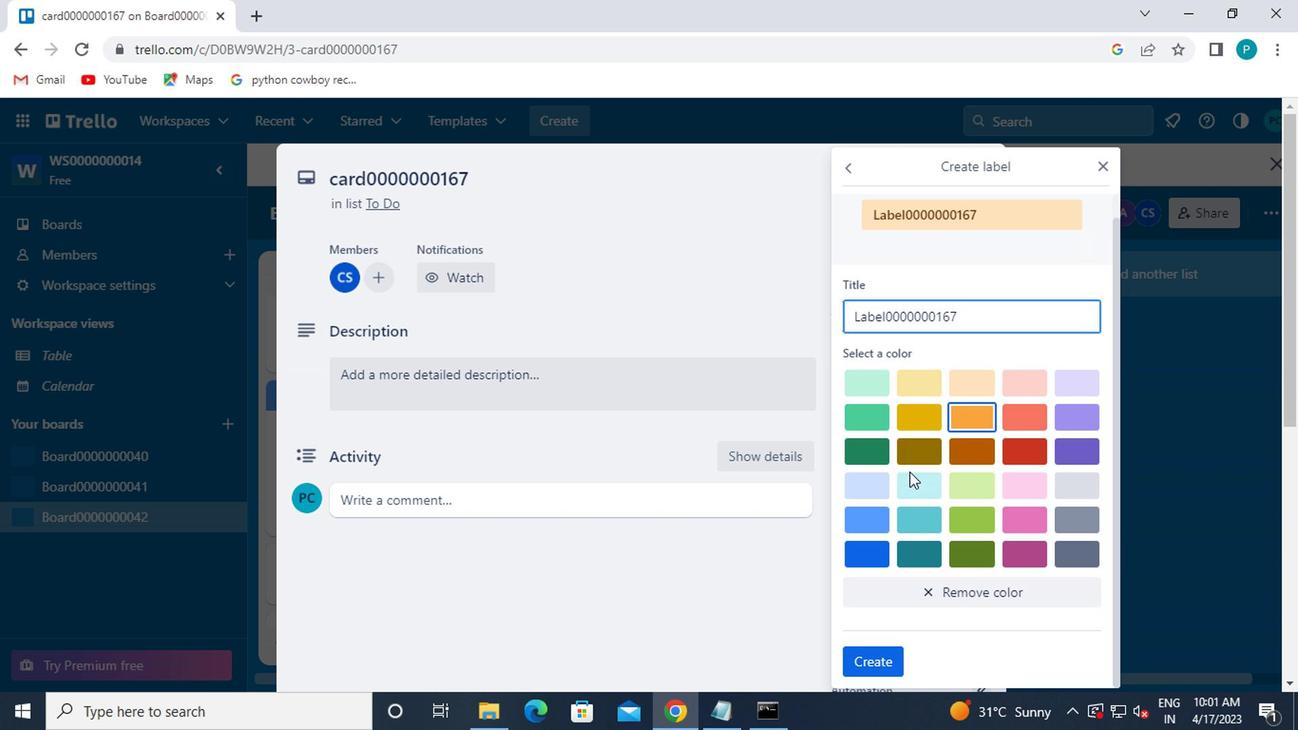 
Action: Mouse moved to (896, 517)
Screenshot: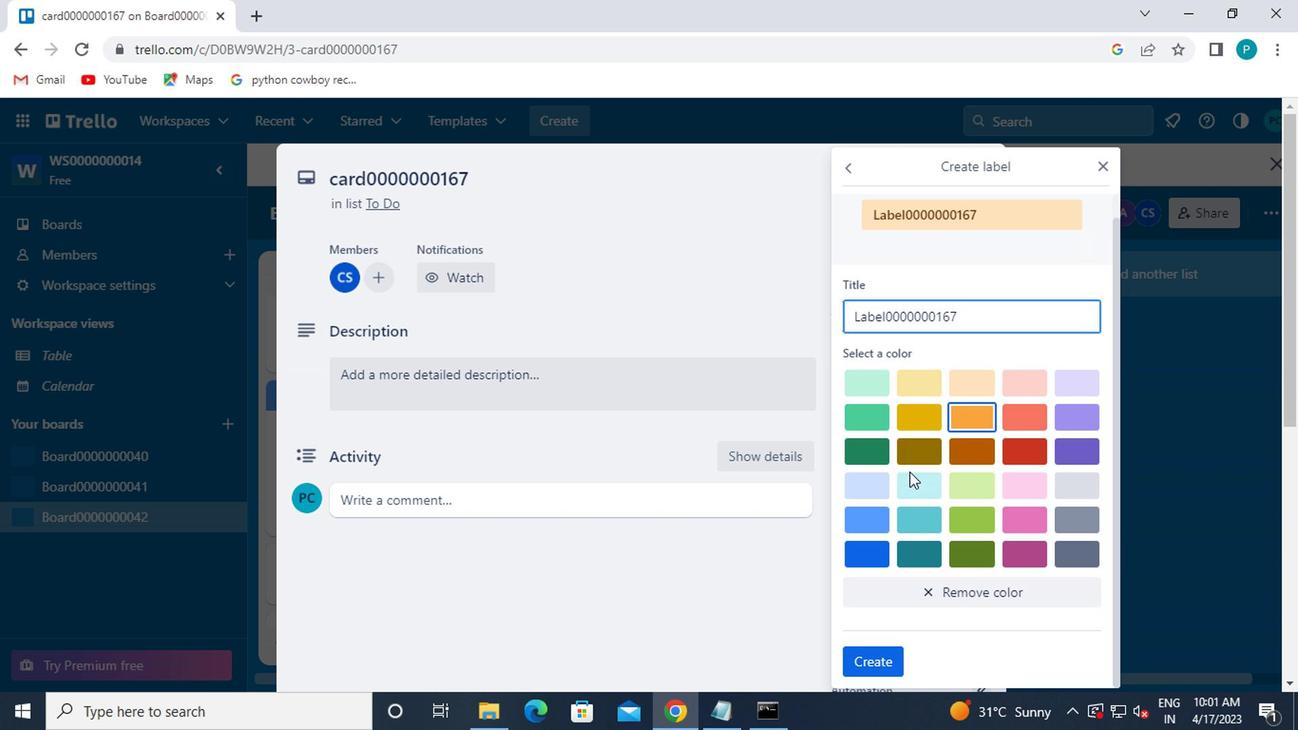 
Action: Mouse scrolled (896, 516) with delta (0, 0)
Screenshot: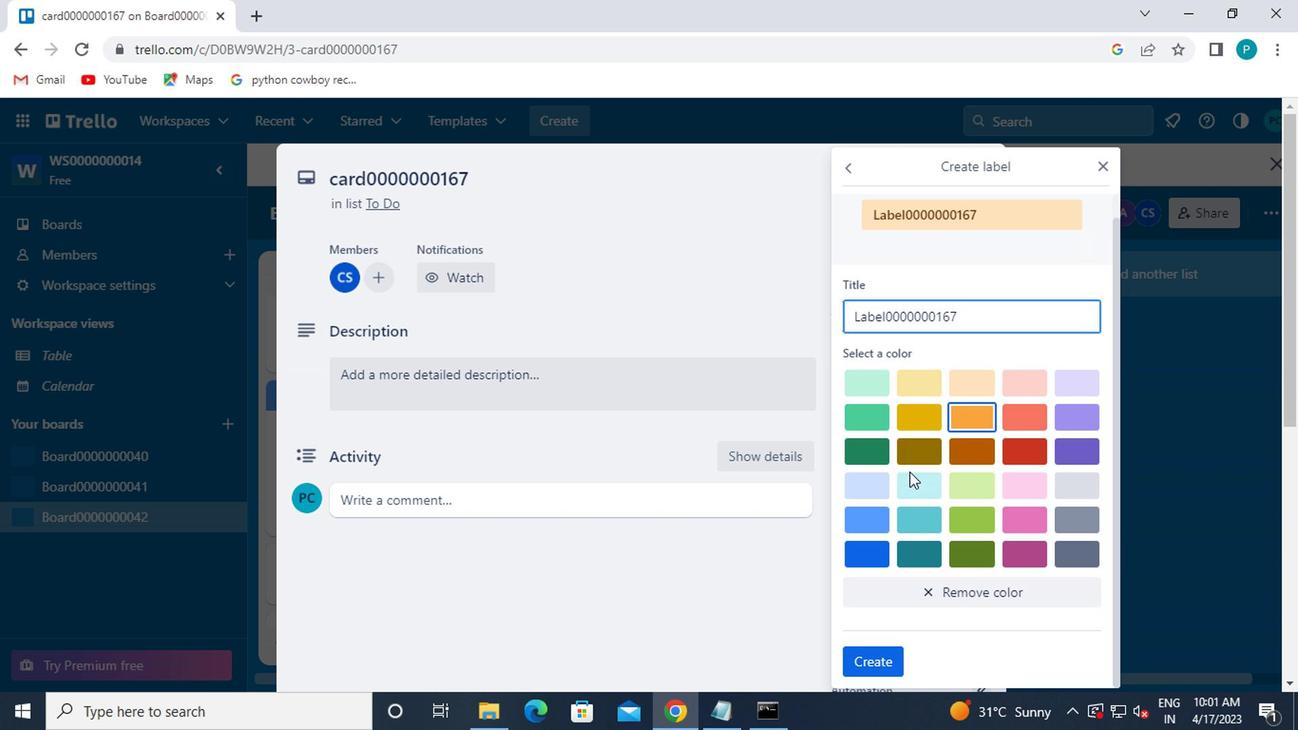 
Action: Mouse moved to (868, 661)
Screenshot: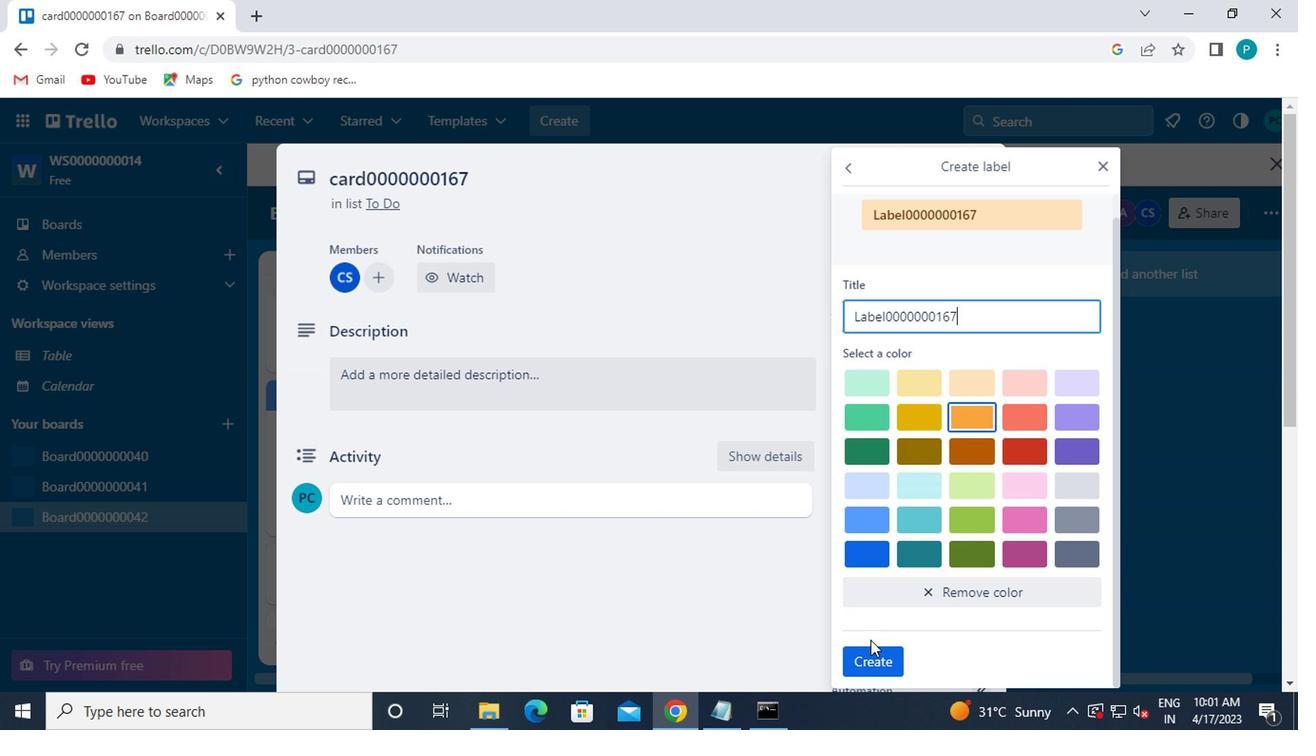 
Action: Mouse pressed left at (868, 661)
Screenshot: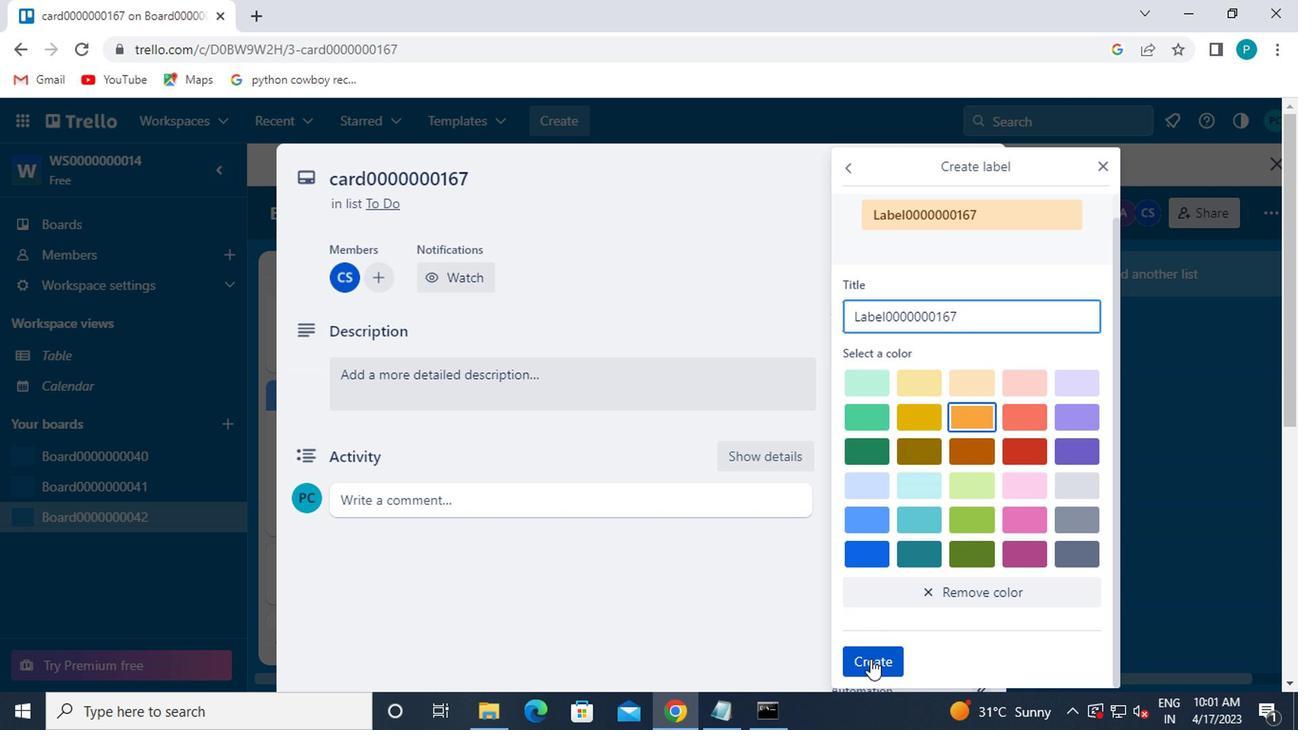 
Action: Mouse moved to (1104, 159)
Screenshot: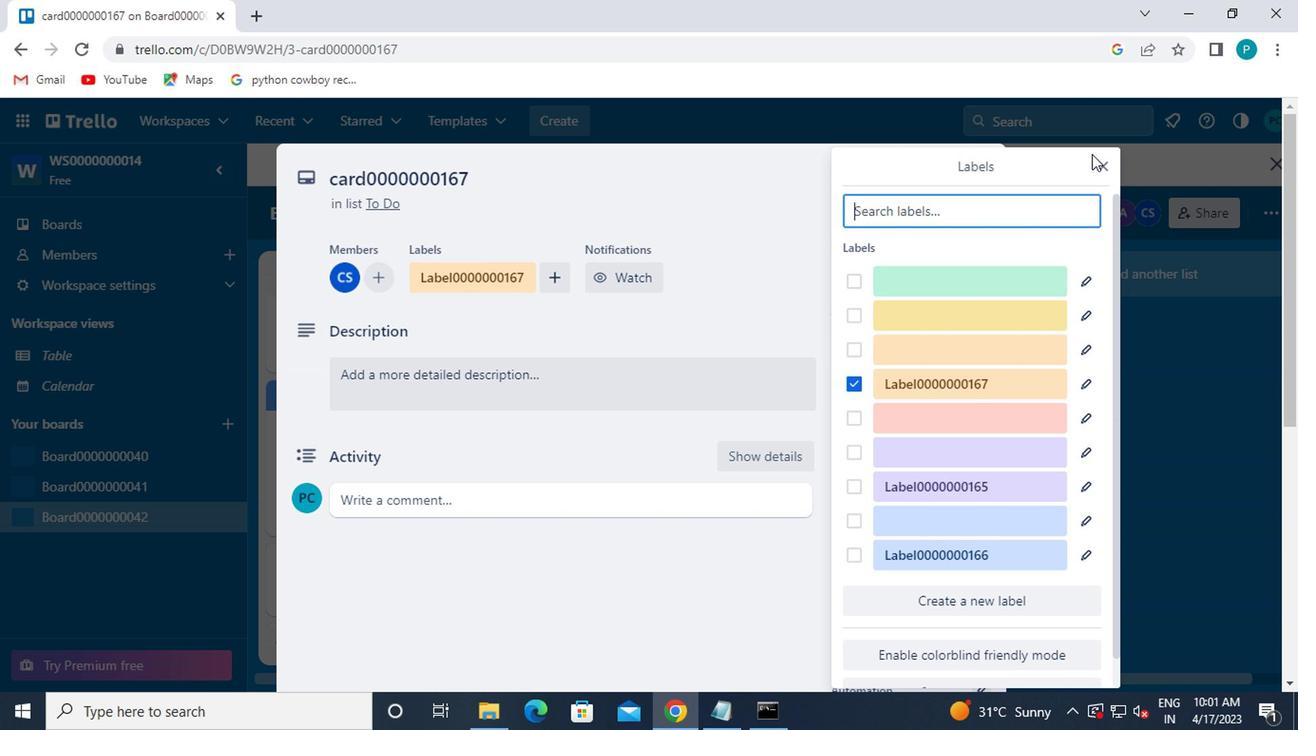 
Action: Mouse pressed left at (1104, 159)
Screenshot: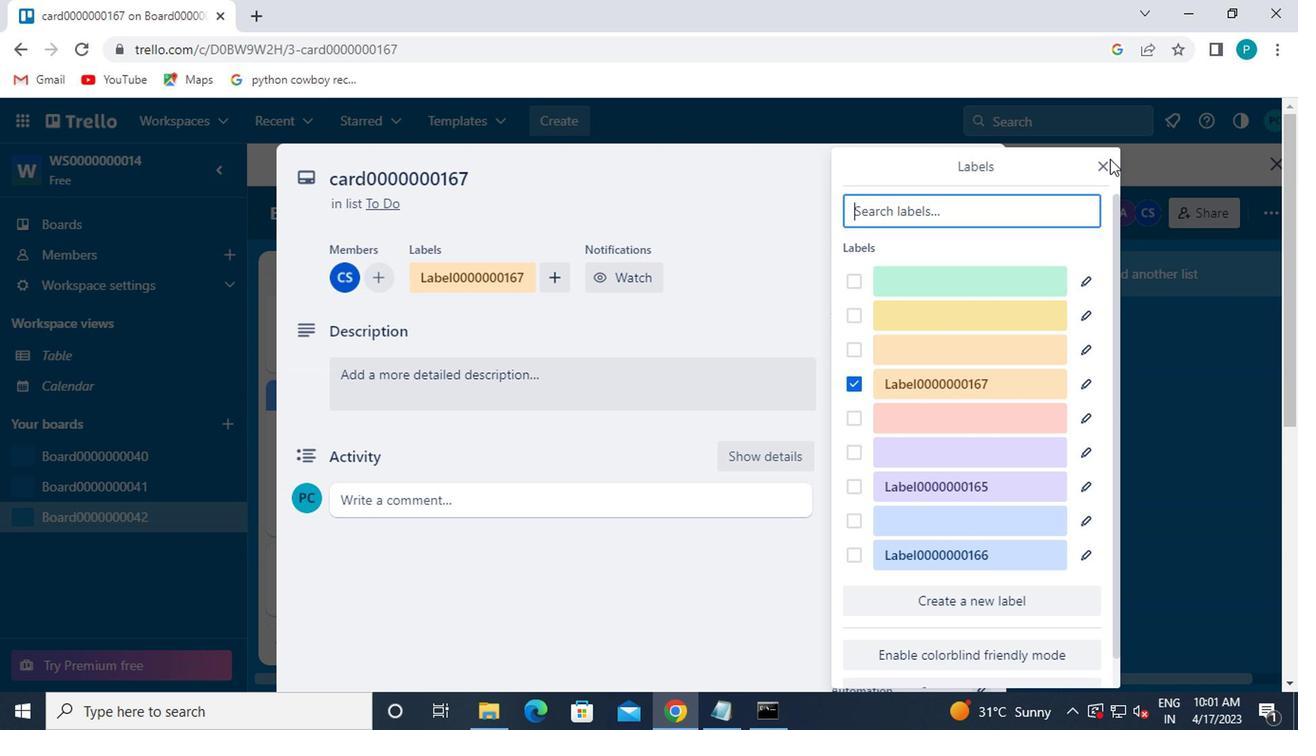 
Action: Mouse moved to (1093, 171)
Screenshot: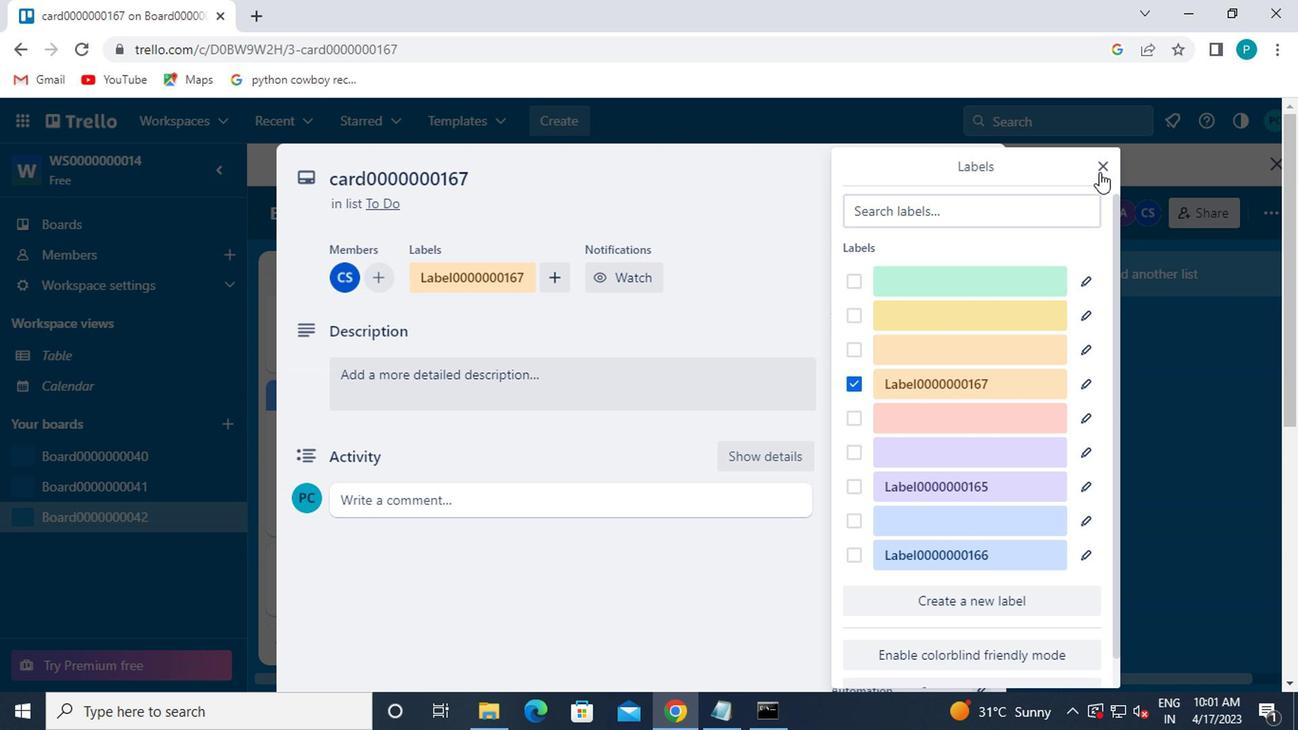 
Action: Mouse pressed left at (1093, 171)
Screenshot: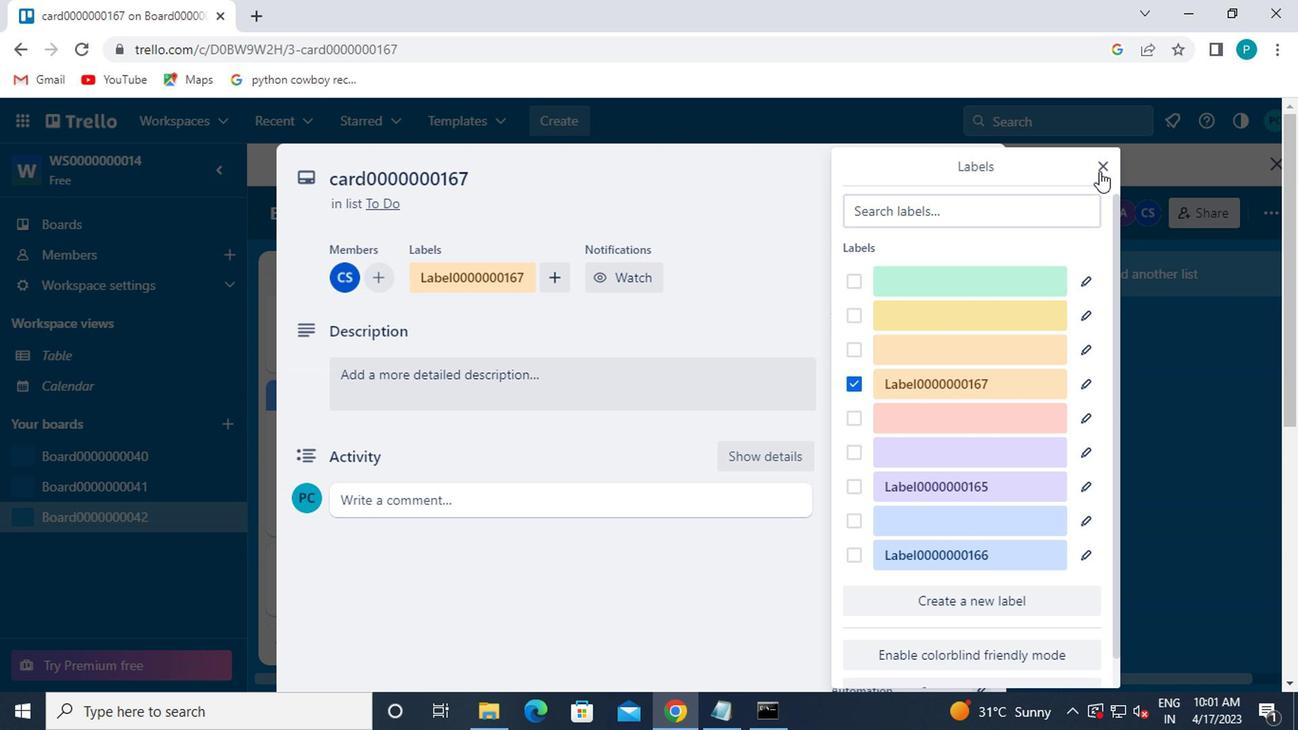 
Action: Mouse moved to (966, 416)
Screenshot: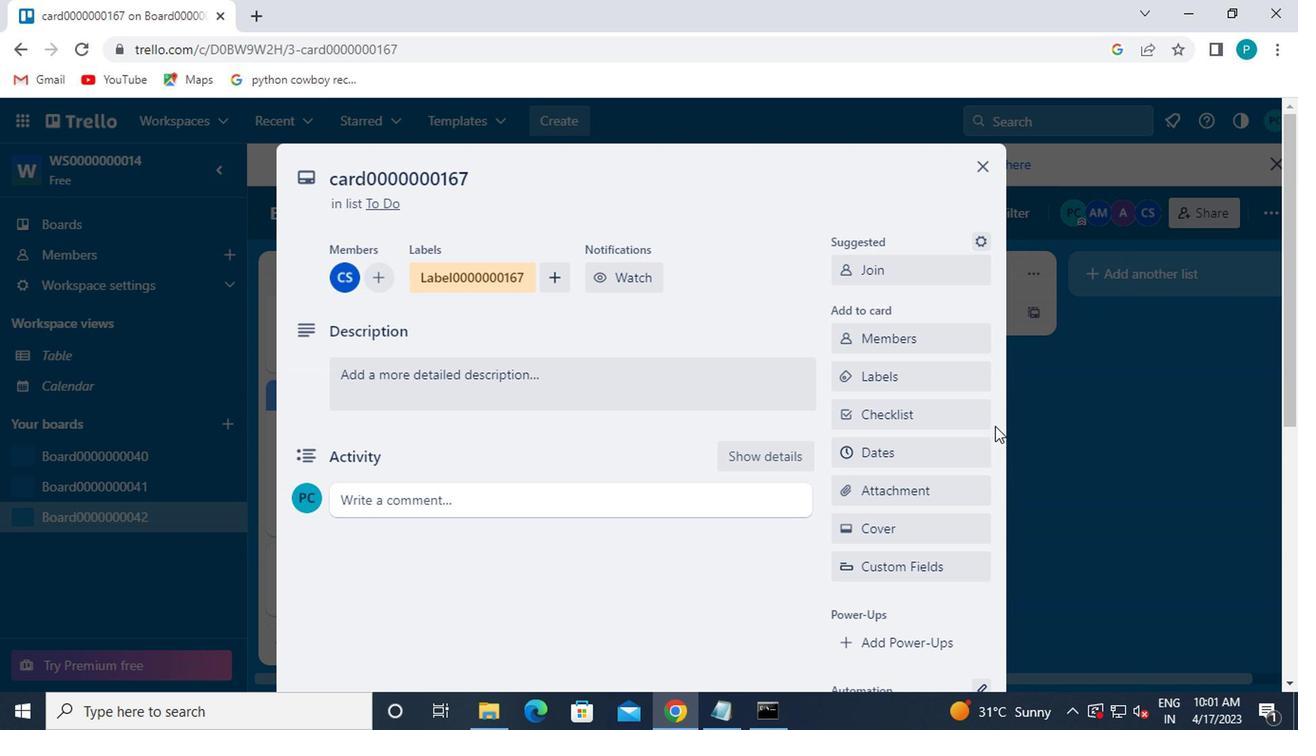 
Action: Mouse pressed left at (966, 416)
Screenshot: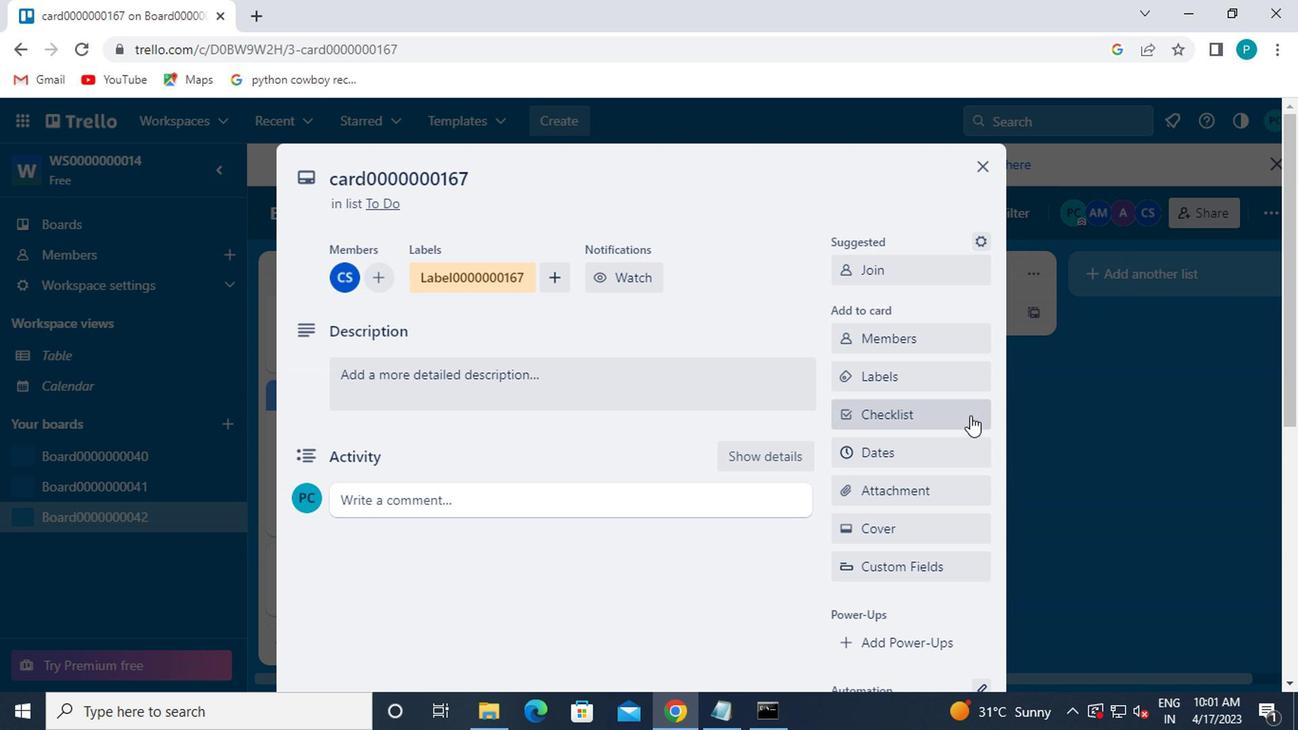 
Action: Mouse moved to (944, 526)
Screenshot: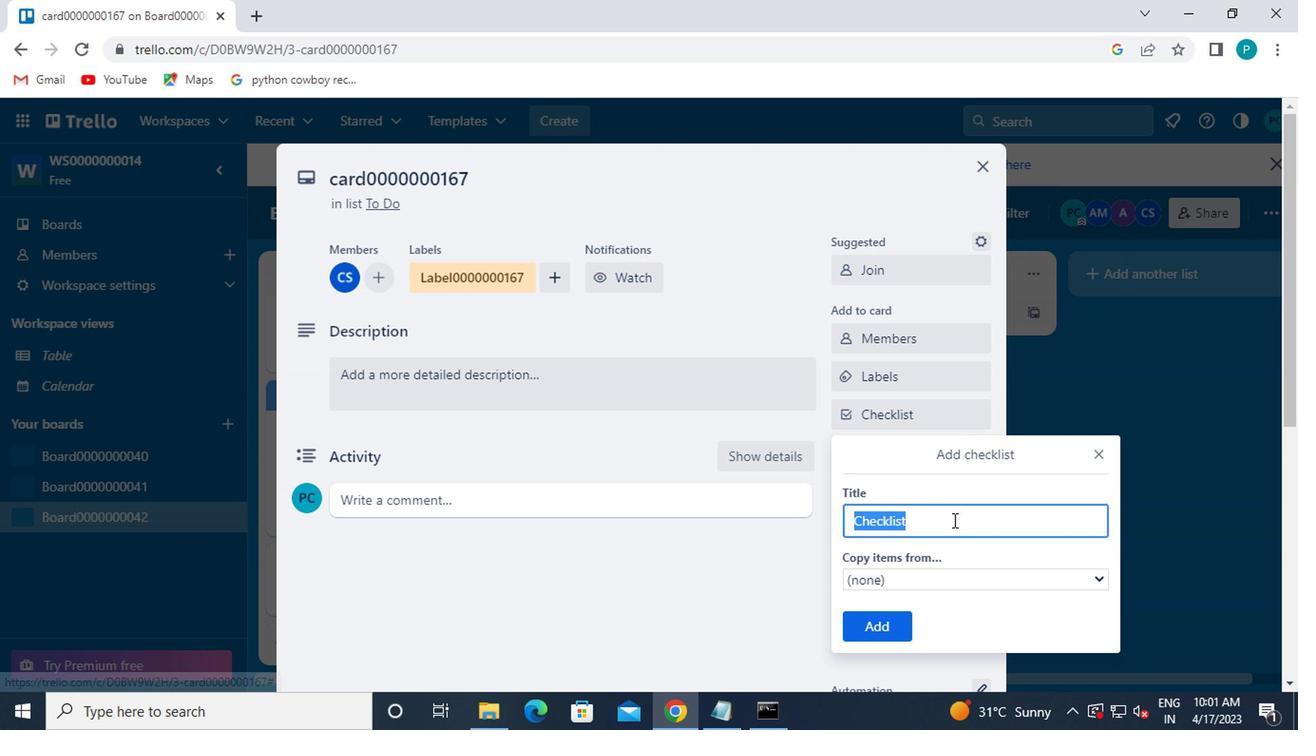 
Action: Key pressed <Key.caps_lock>CL0000000167
Screenshot: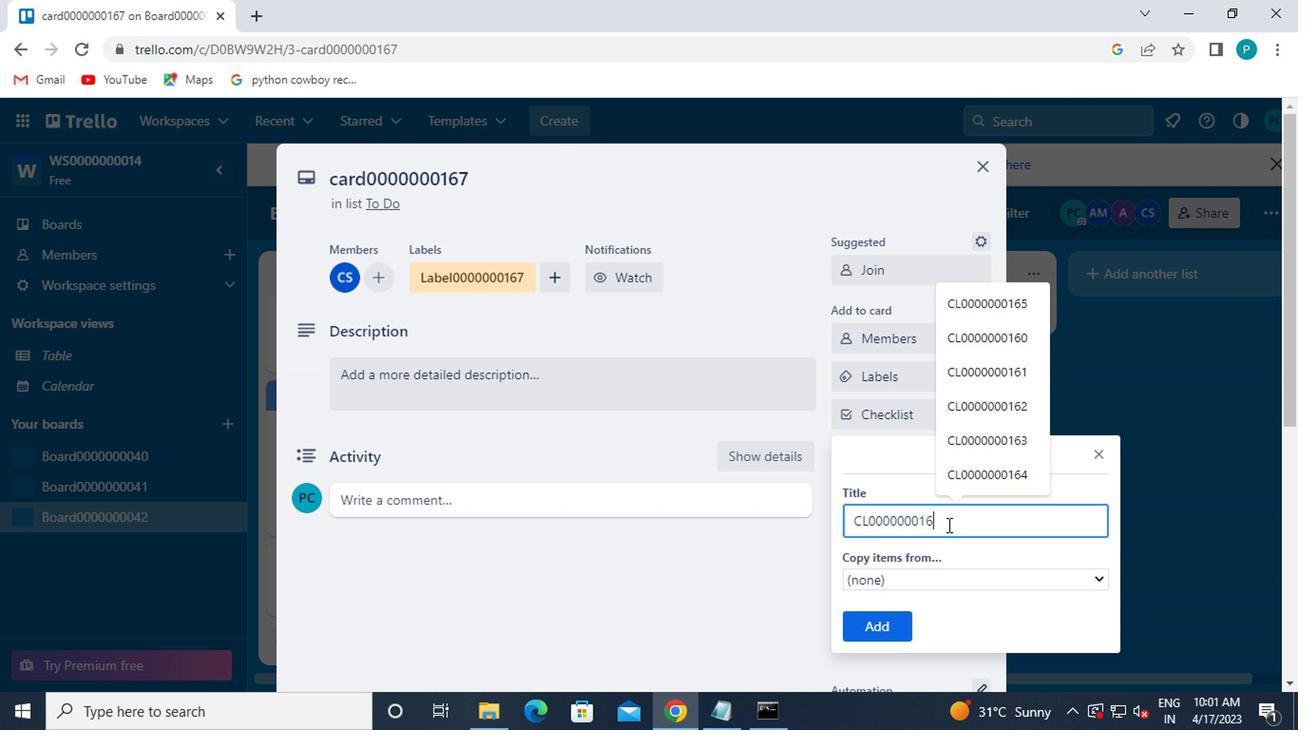 
Action: Mouse moved to (879, 621)
Screenshot: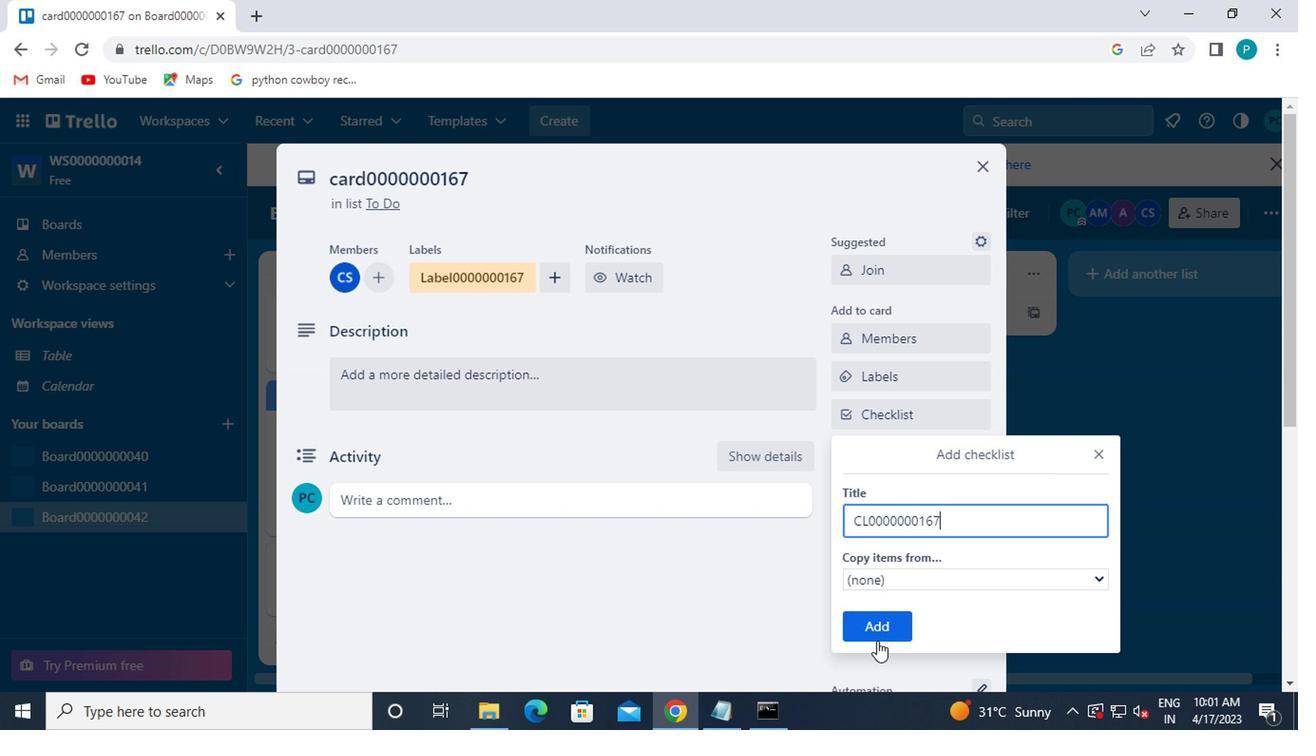 
Action: Mouse pressed left at (879, 621)
Screenshot: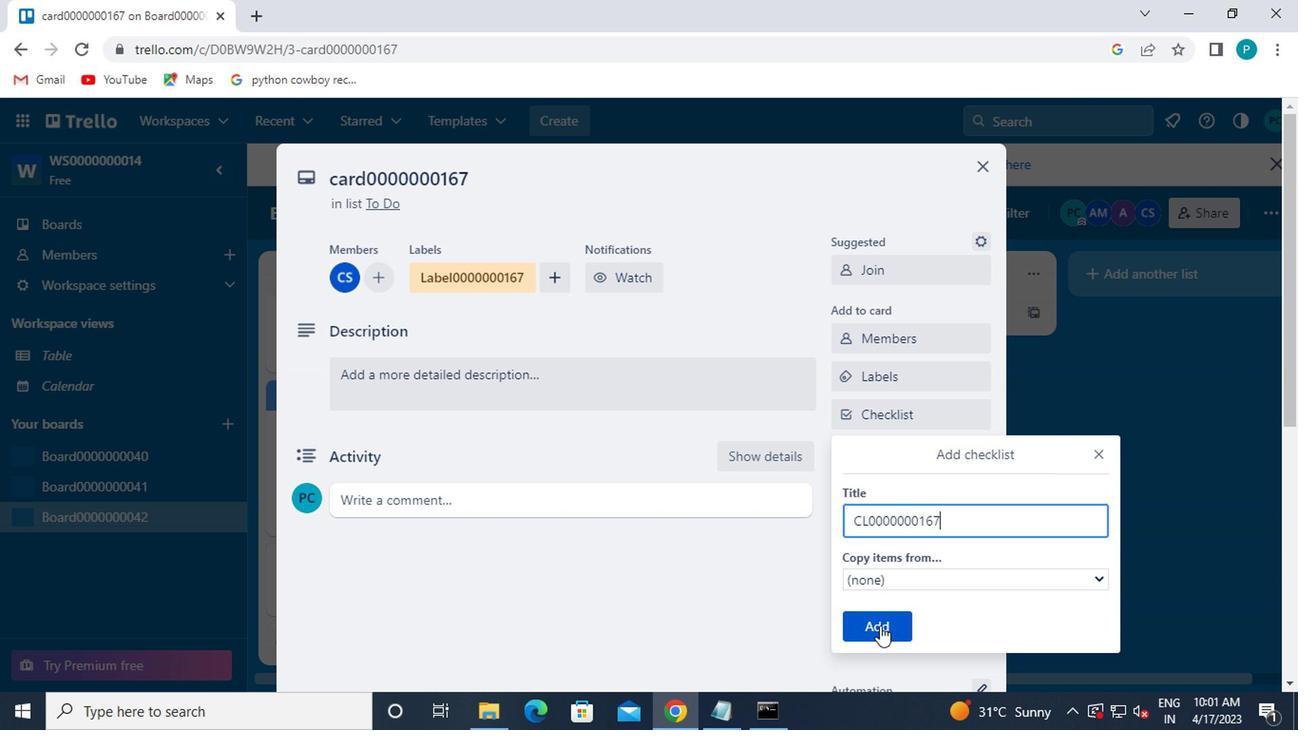 
Action: Mouse moved to (877, 453)
Screenshot: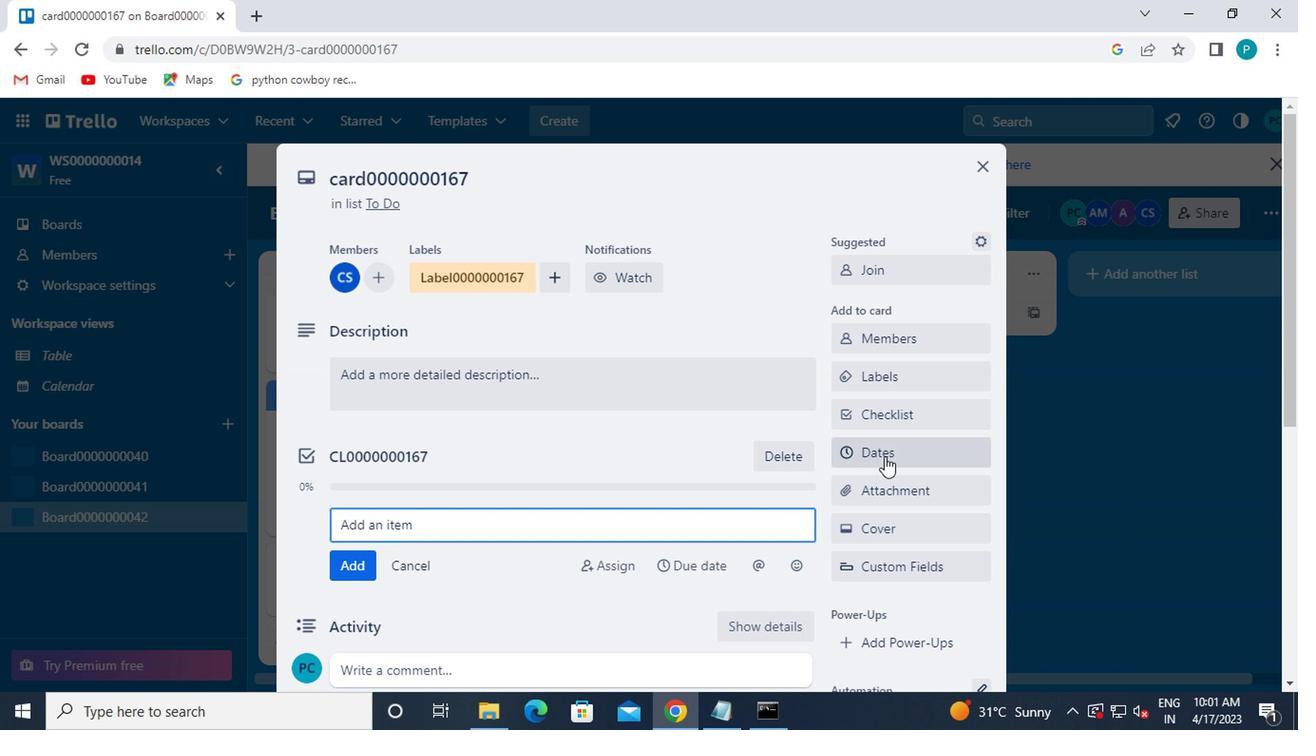 
Action: Mouse pressed left at (877, 453)
Screenshot: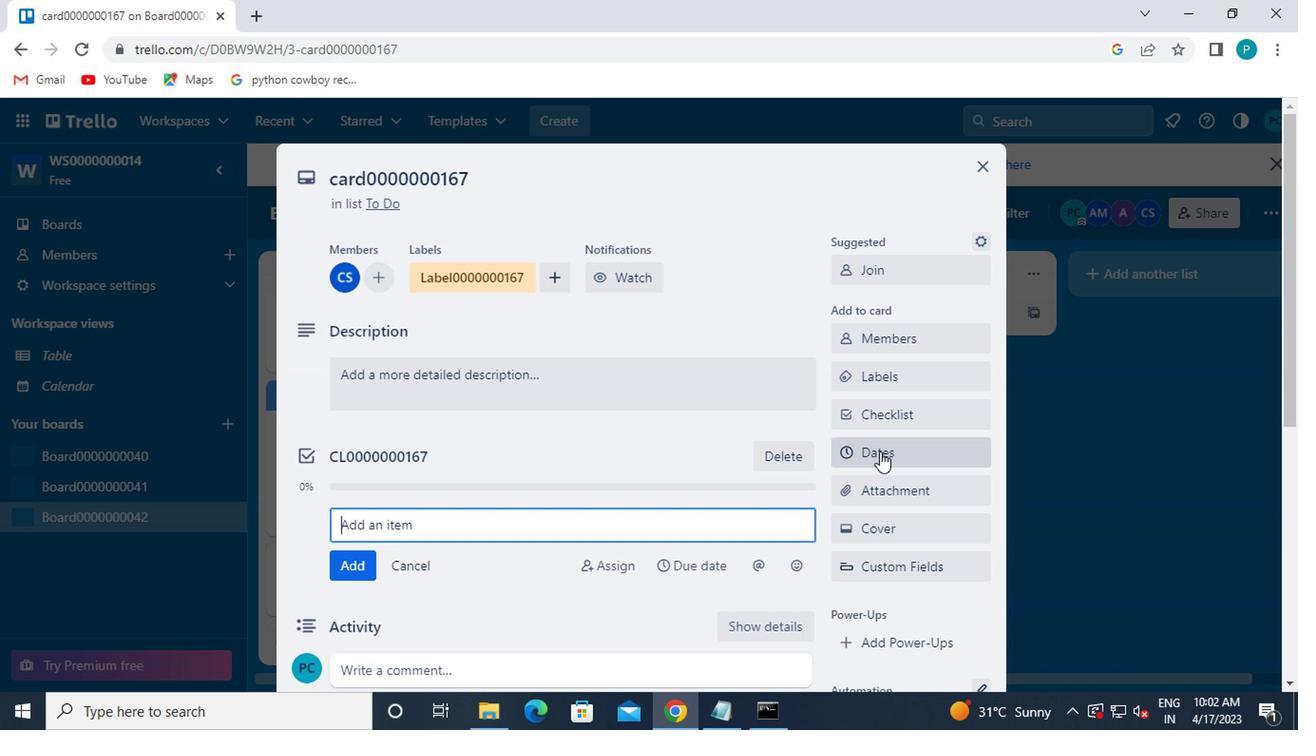 
Action: Mouse moved to (850, 513)
Screenshot: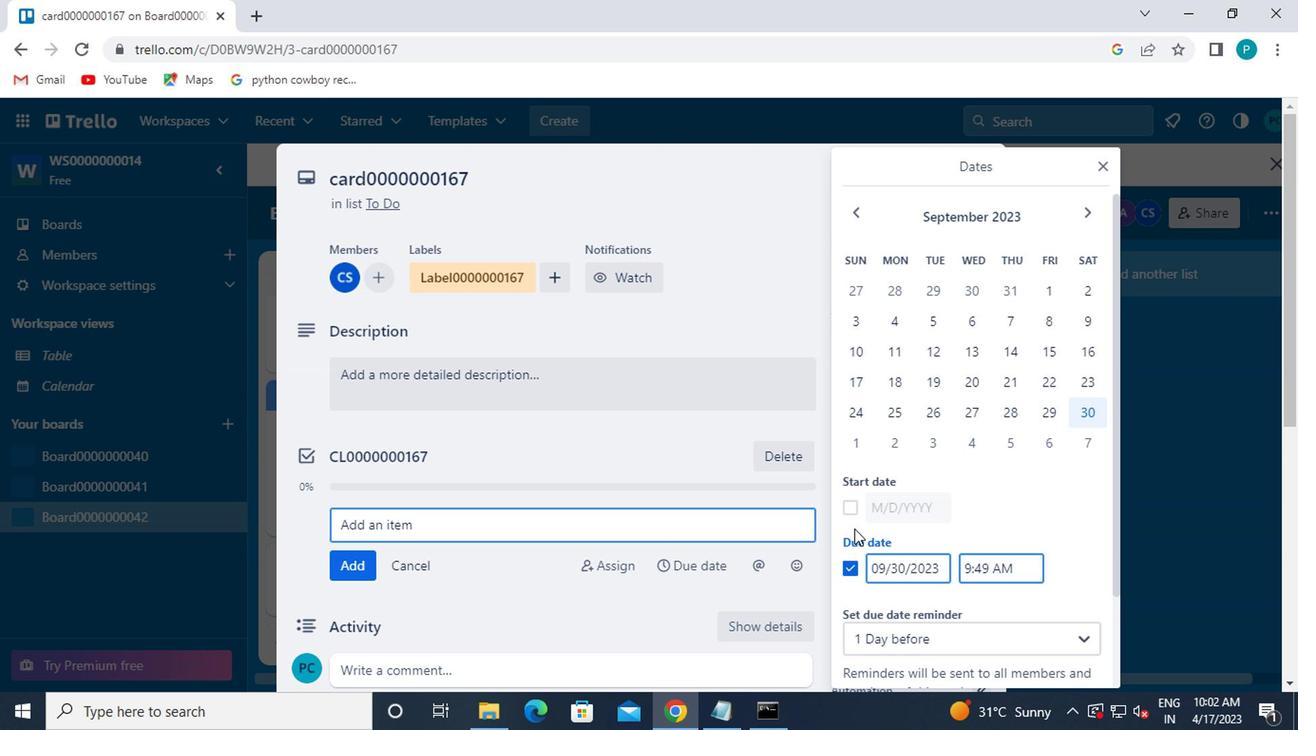 
Action: Mouse pressed left at (850, 513)
Screenshot: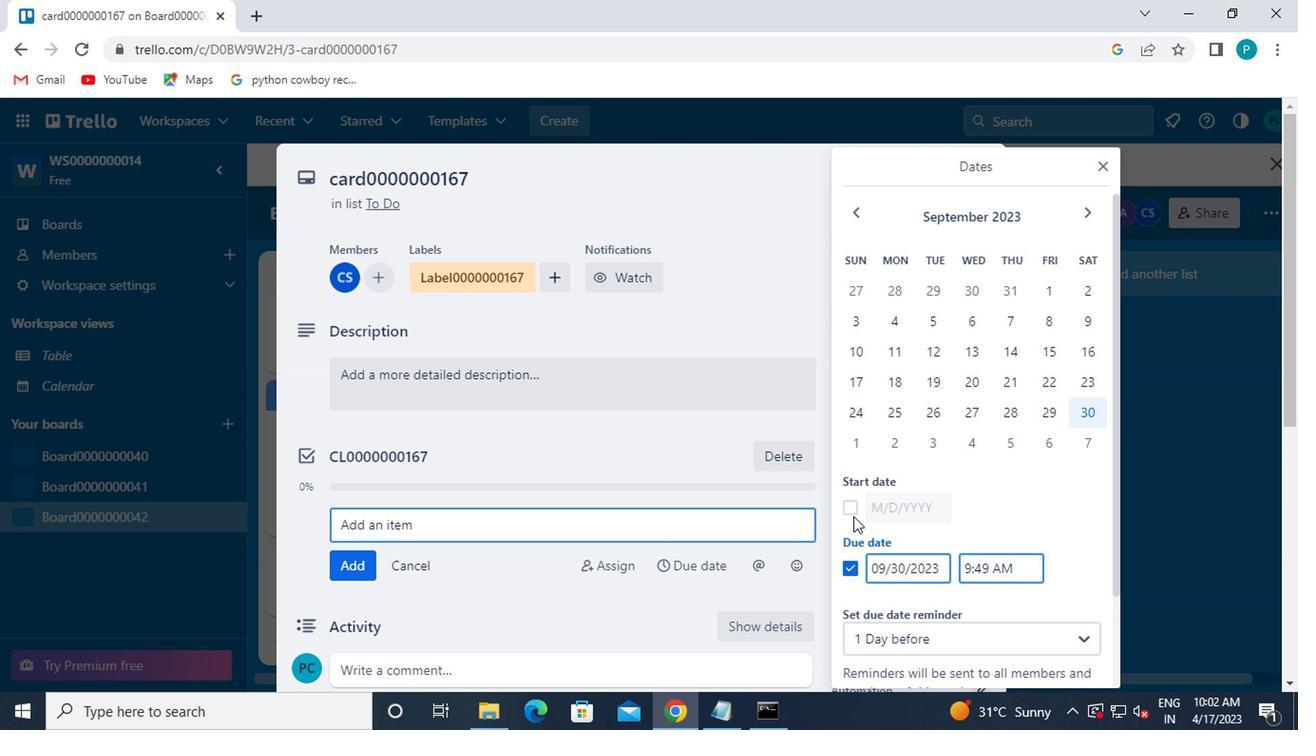 
Action: Mouse moved to (1083, 215)
Screenshot: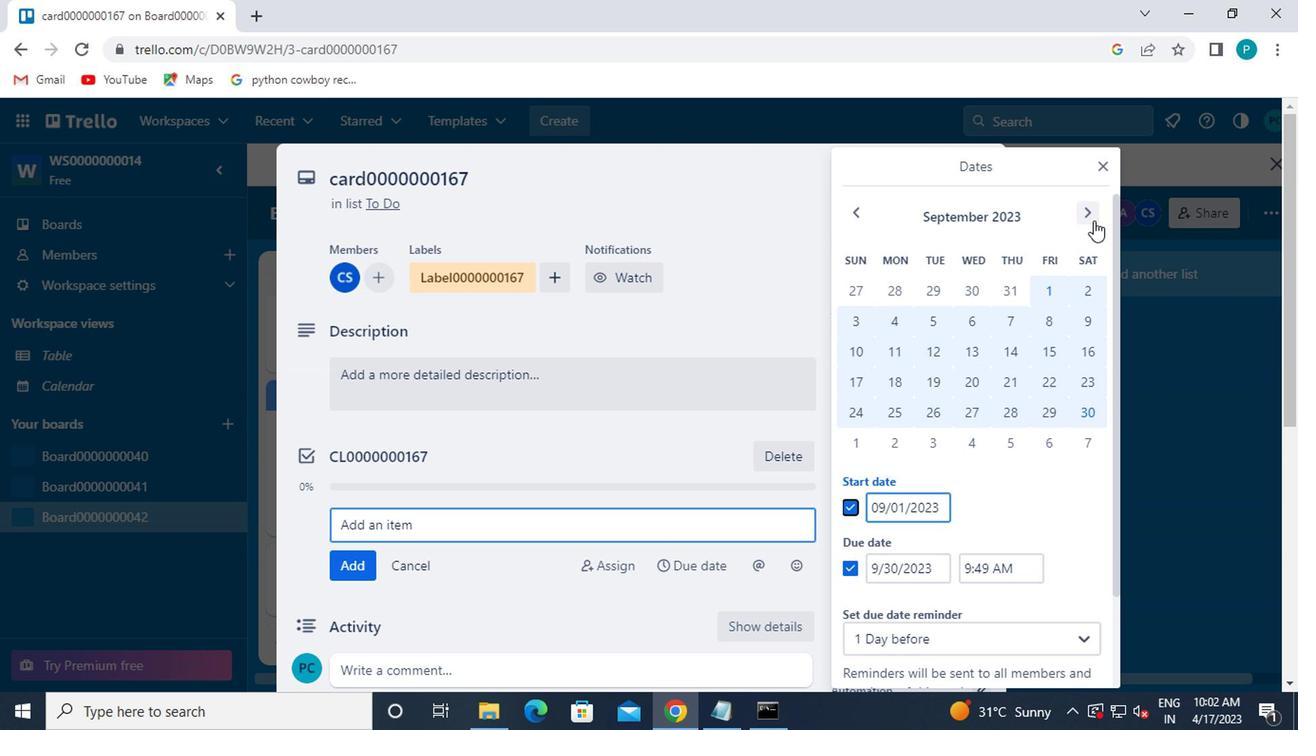 
Action: Mouse pressed left at (1083, 215)
Screenshot: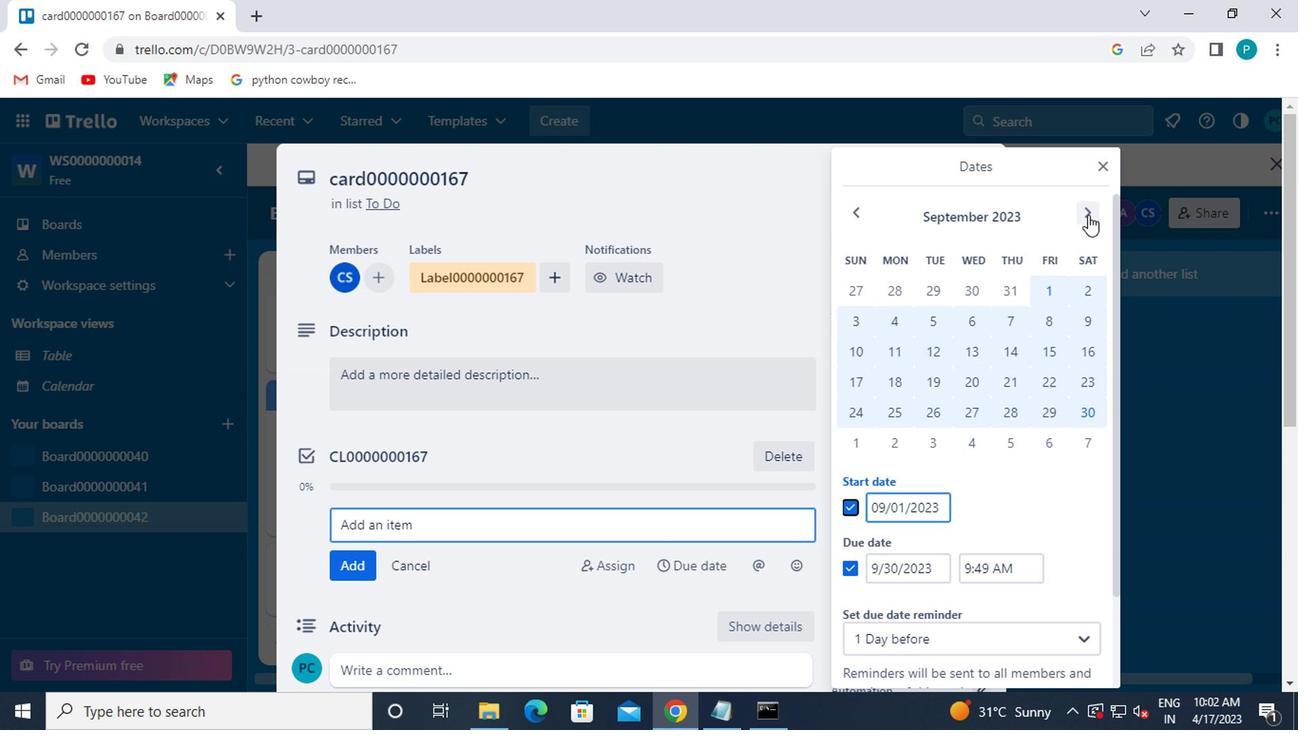 
Action: Mouse moved to (862, 278)
Screenshot: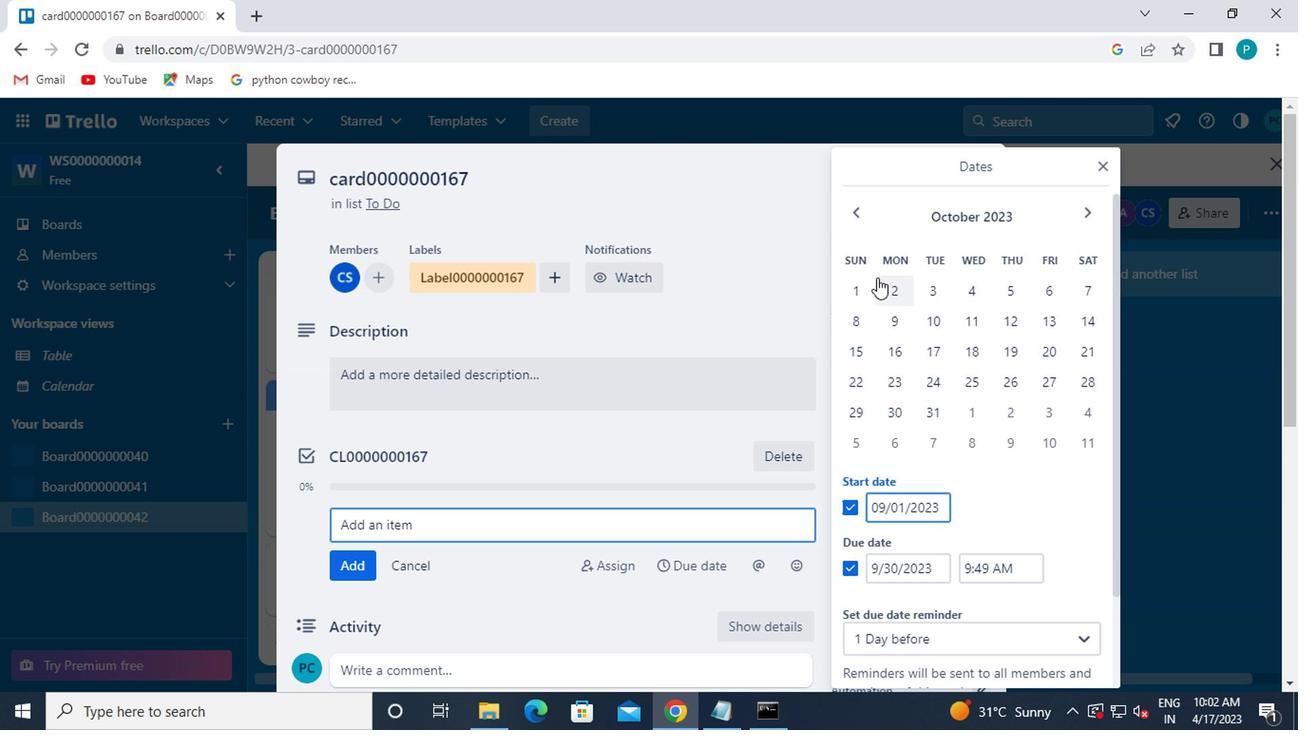 
Action: Mouse pressed left at (862, 278)
Screenshot: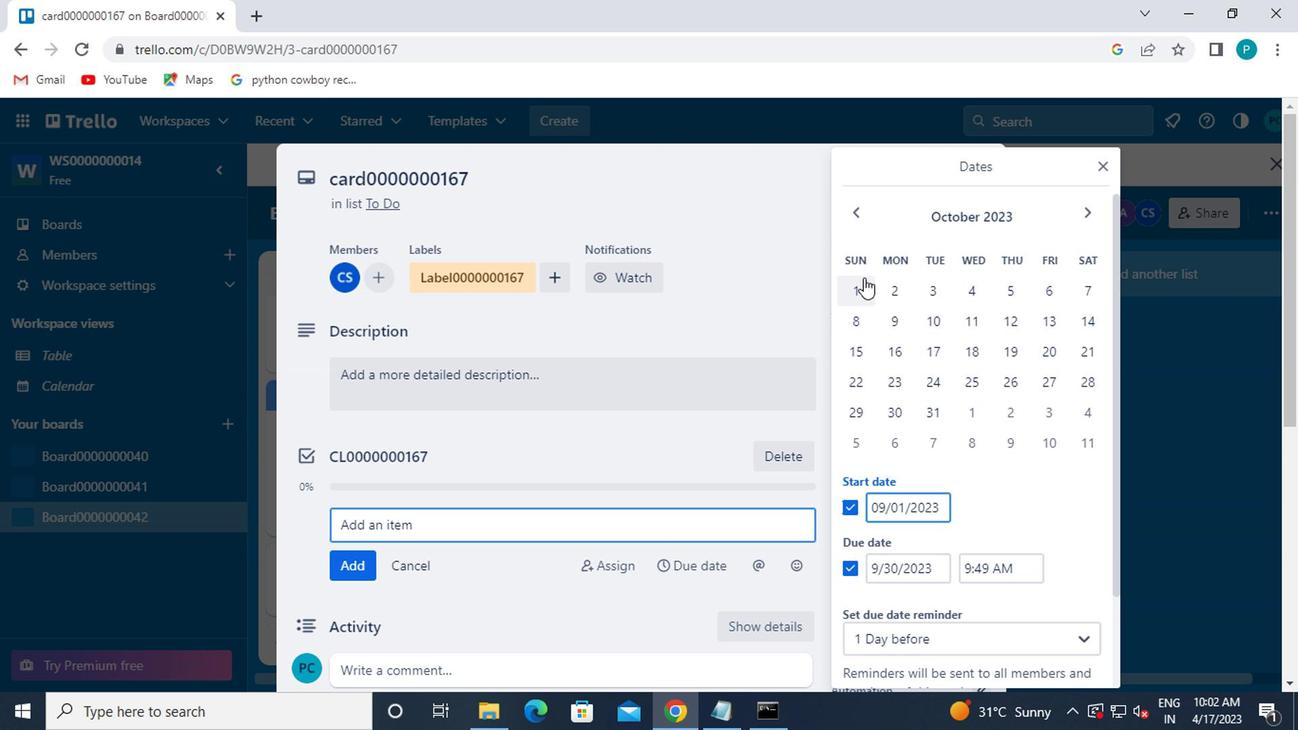 
Action: Mouse moved to (926, 413)
Screenshot: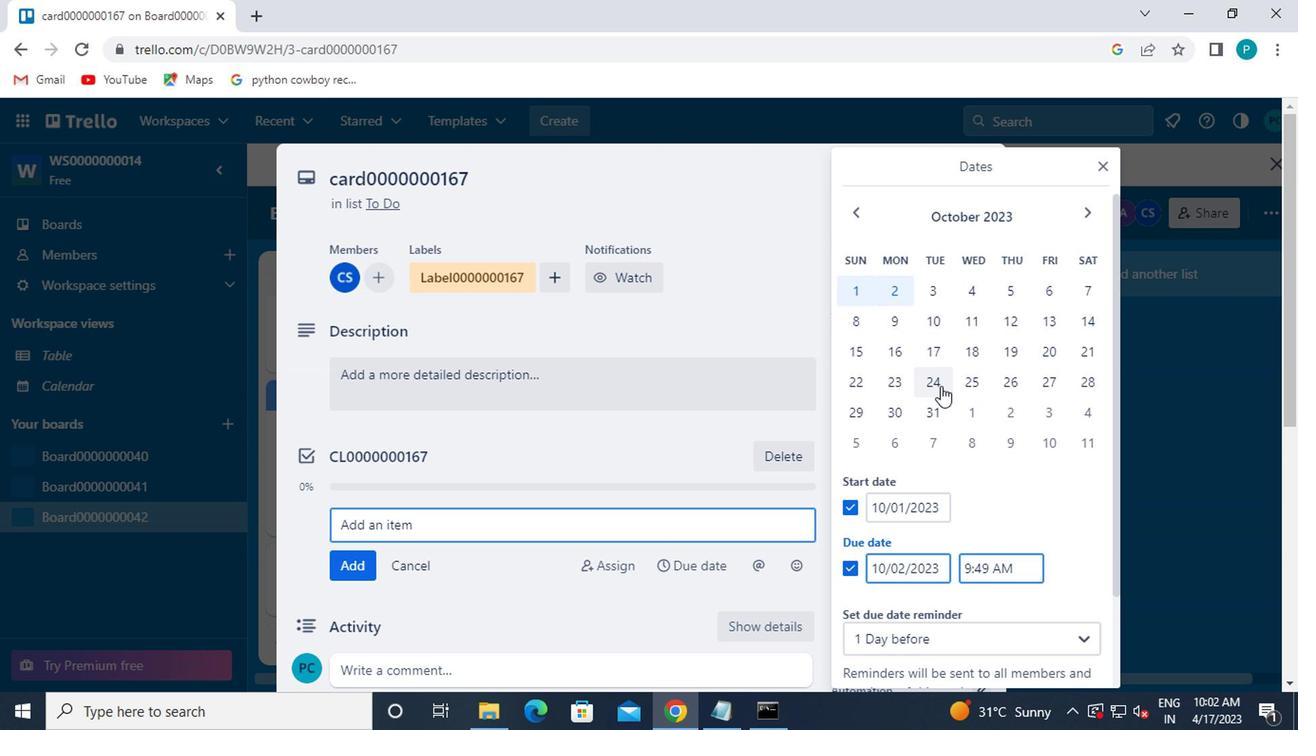 
Action: Mouse pressed left at (926, 413)
Screenshot: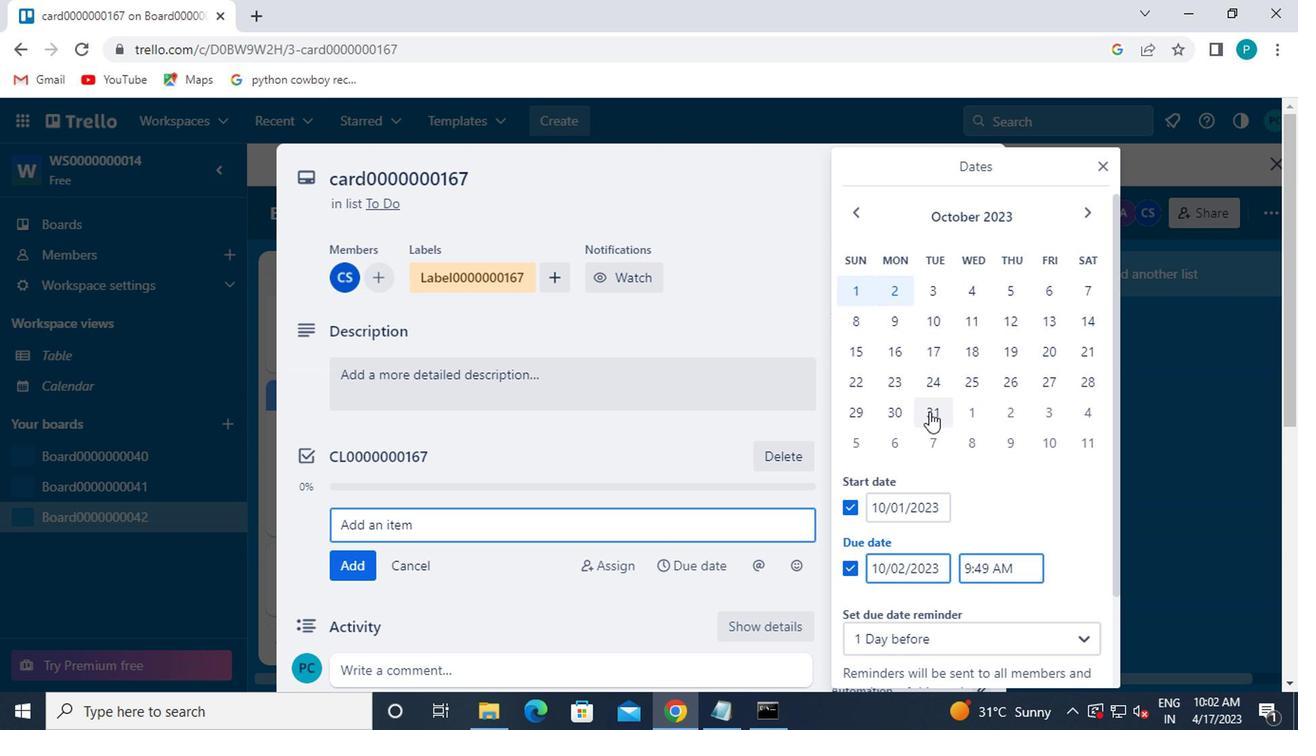 
Action: Mouse moved to (925, 413)
Screenshot: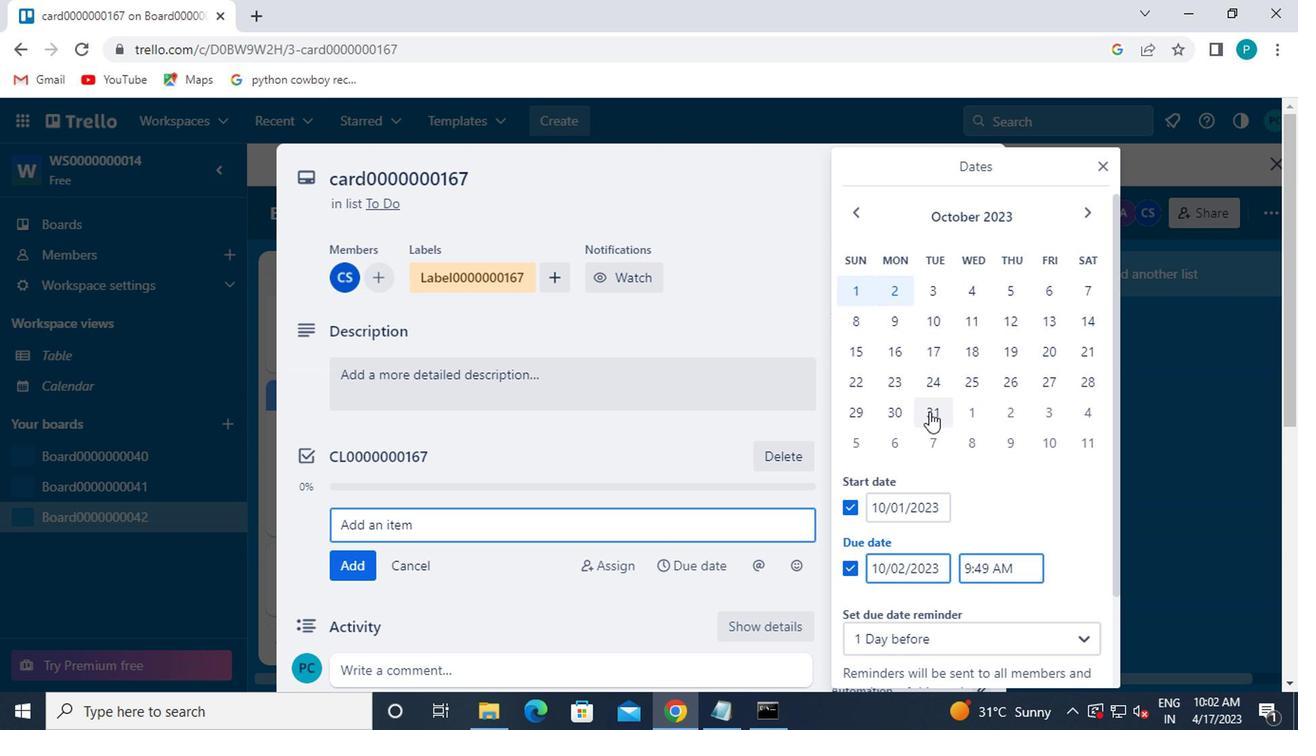 
Action: Mouse scrolled (925, 413) with delta (0, 0)
Screenshot: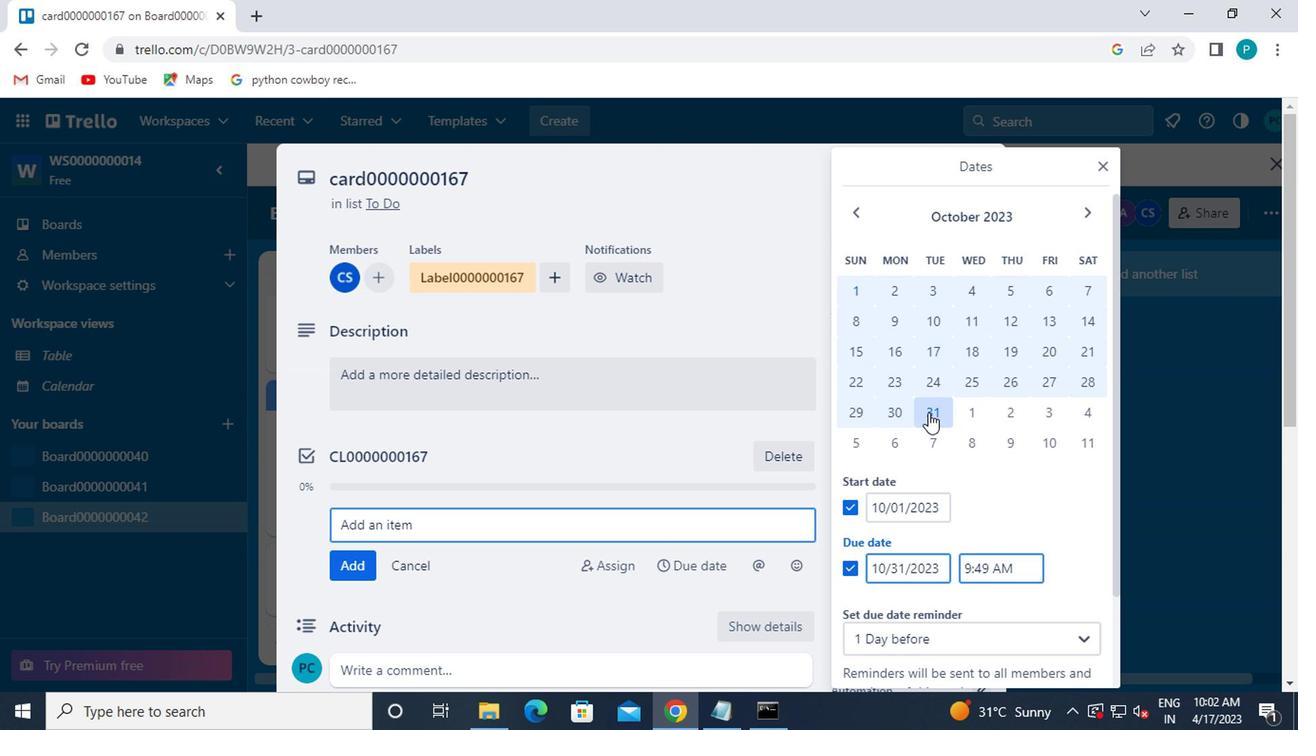 
Action: Mouse scrolled (925, 413) with delta (0, 0)
Screenshot: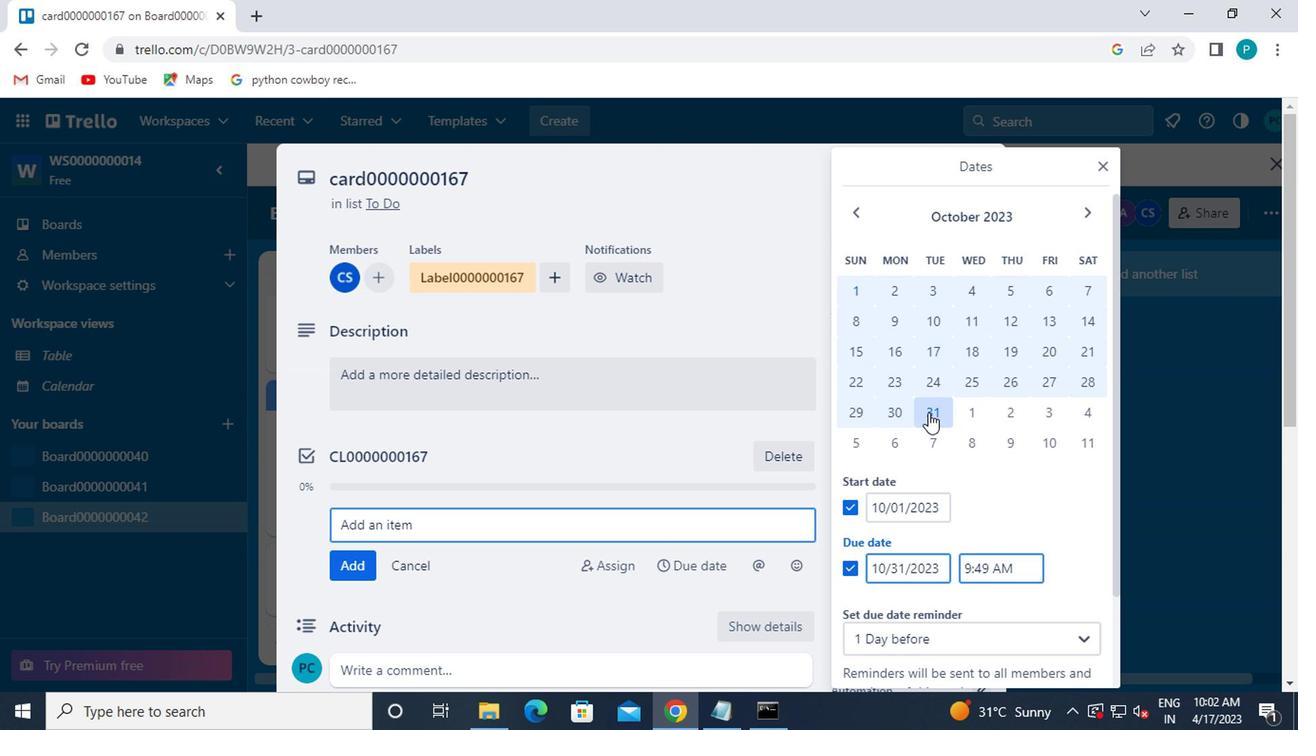 
Action: Mouse scrolled (925, 413) with delta (0, 0)
Screenshot: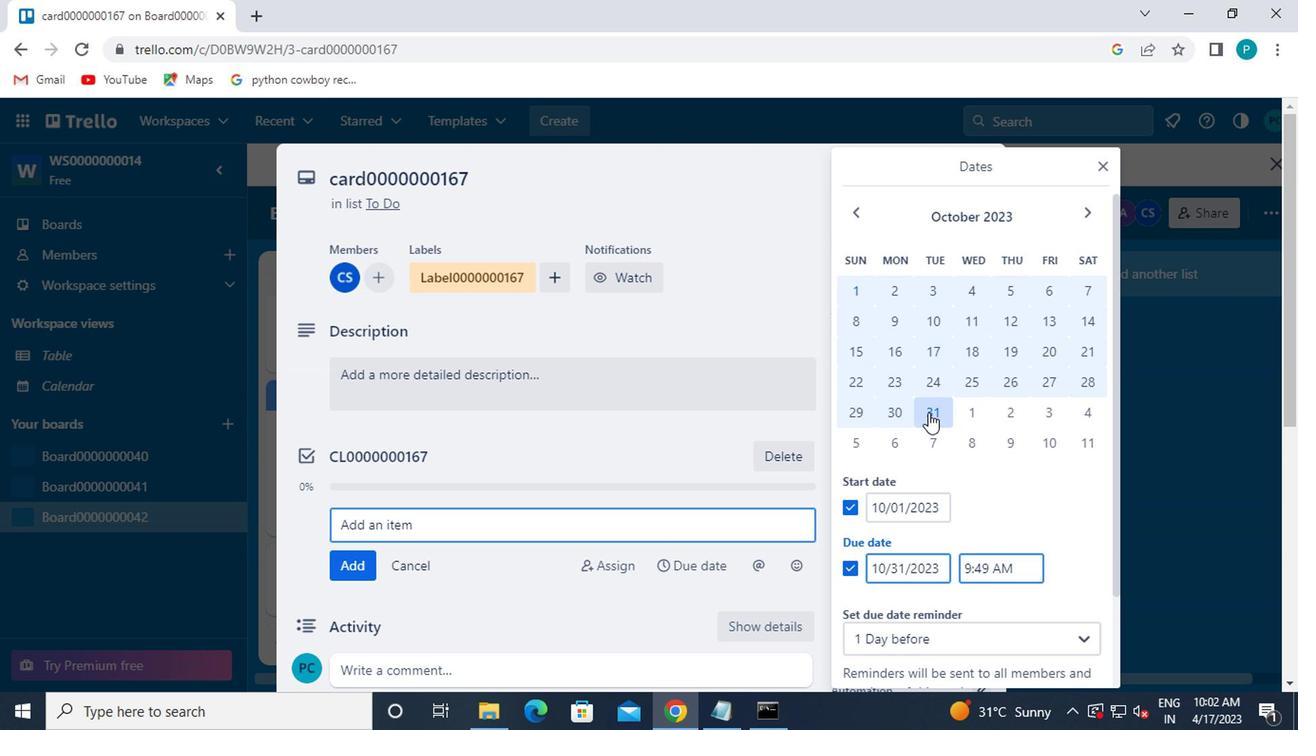 
Action: Mouse moved to (921, 618)
Screenshot: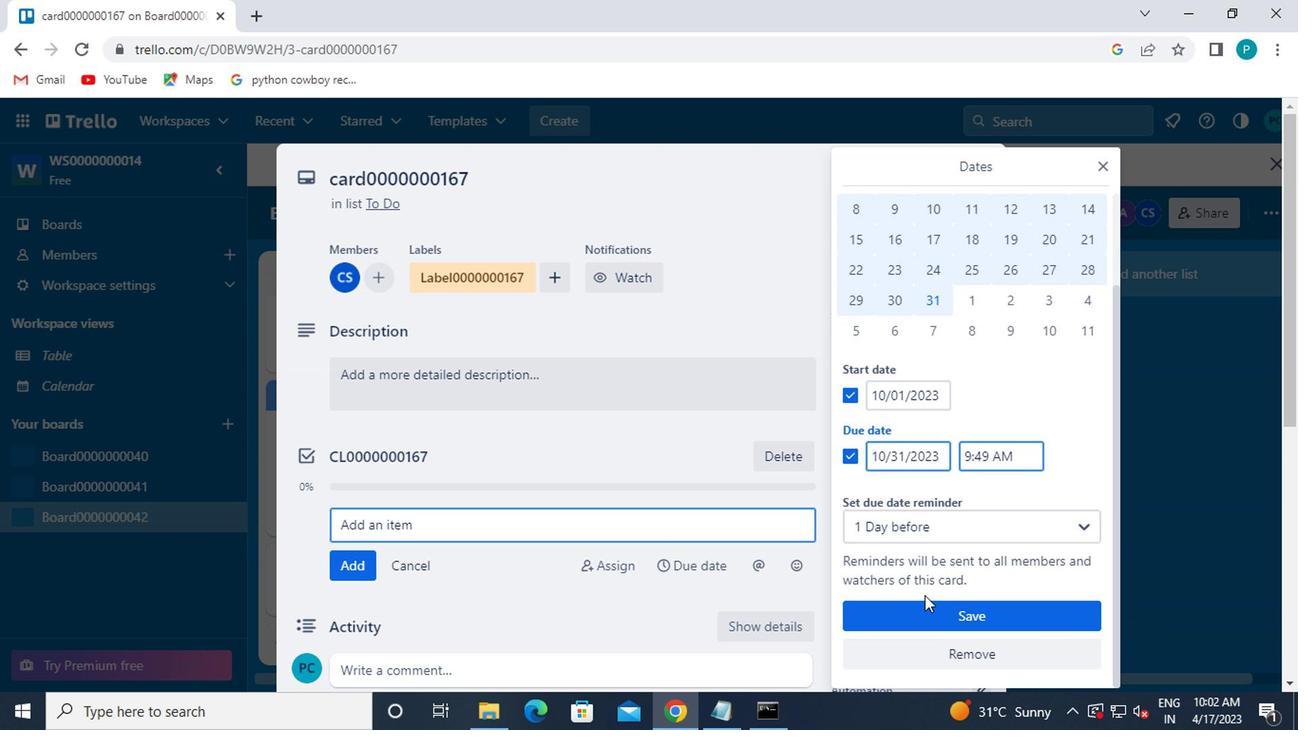 
Action: Mouse pressed left at (921, 618)
Screenshot: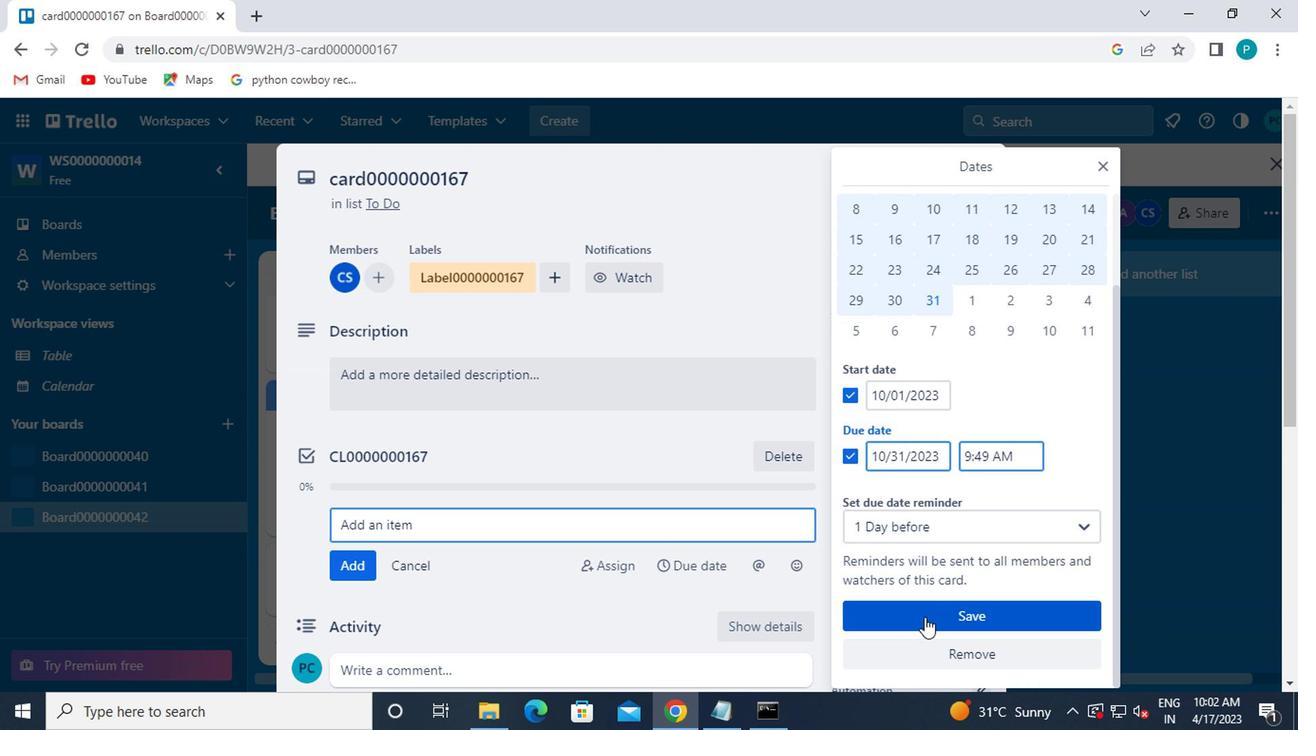 
